Task: Open a blank google sheet and write heading  Budget MasterAdd Categories in a column and its values below   'Housing, Transportation, Groceries, Utilities, Entertainment, Dining Out, Health, Miscellaneous, Savings & Total. 'Add Budgeted amountin next column and its values below  $1,500, $300, $400, $150, $200, $250, $100, $150, $500 & $3,550. Add Actual amount in next column and its values below  $1,400, $280, $420, $160, $180, $270, $90, $140, $550 & $3,550. Add Difference  in next column and its values below   -$100, -$20, +$20, +$10, -$20, +$20, -$10, -$10, +$50 & $0. J6Save page BudgetPlan
Action: Mouse moved to (1013, 69)
Screenshot: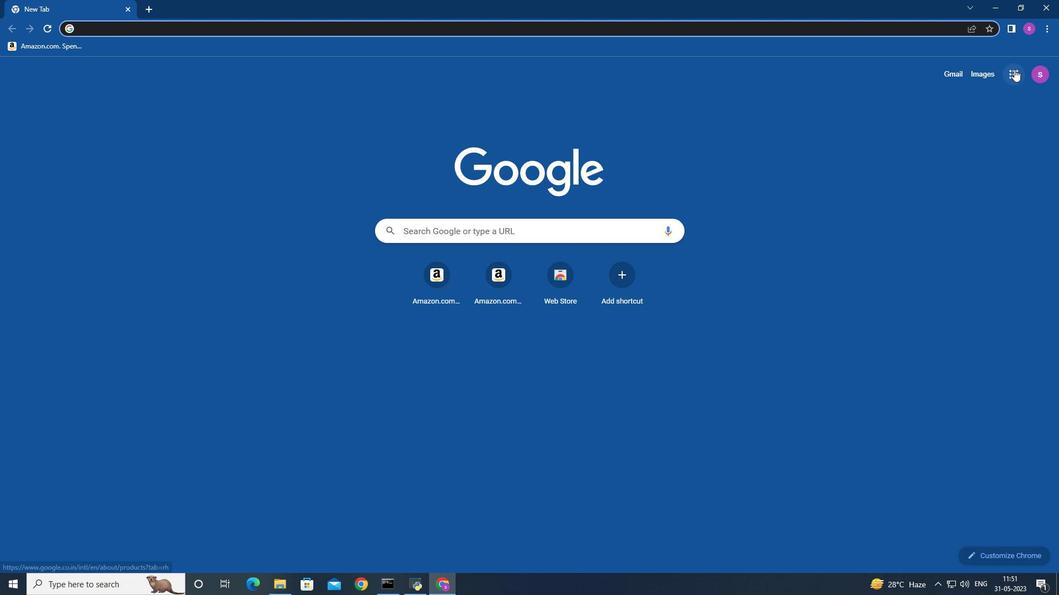 
Action: Mouse pressed left at (1013, 69)
Screenshot: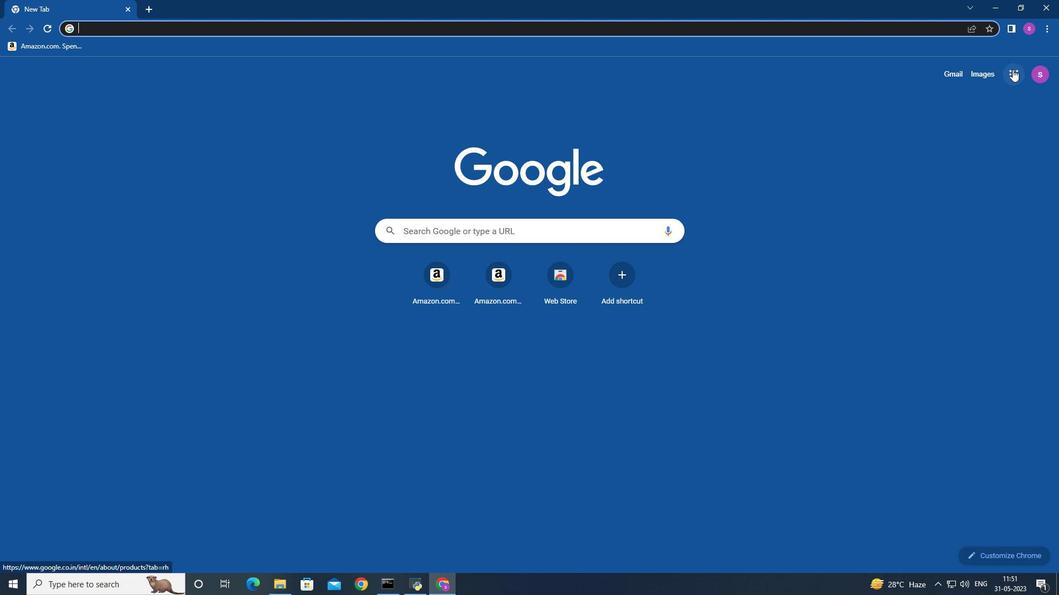 
Action: Mouse moved to (985, 209)
Screenshot: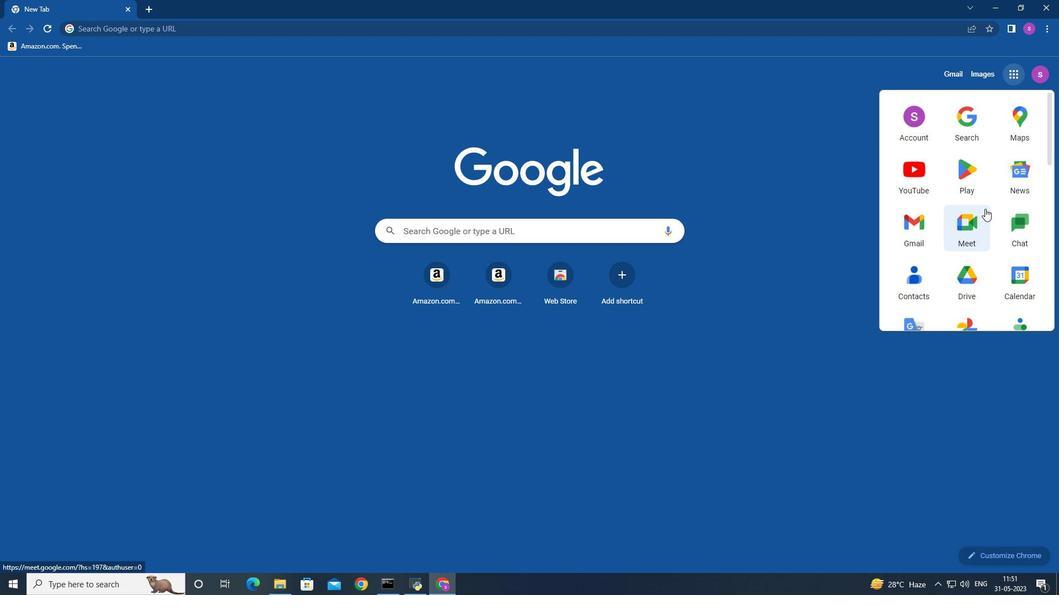 
Action: Mouse scrolled (985, 208) with delta (0, 0)
Screenshot: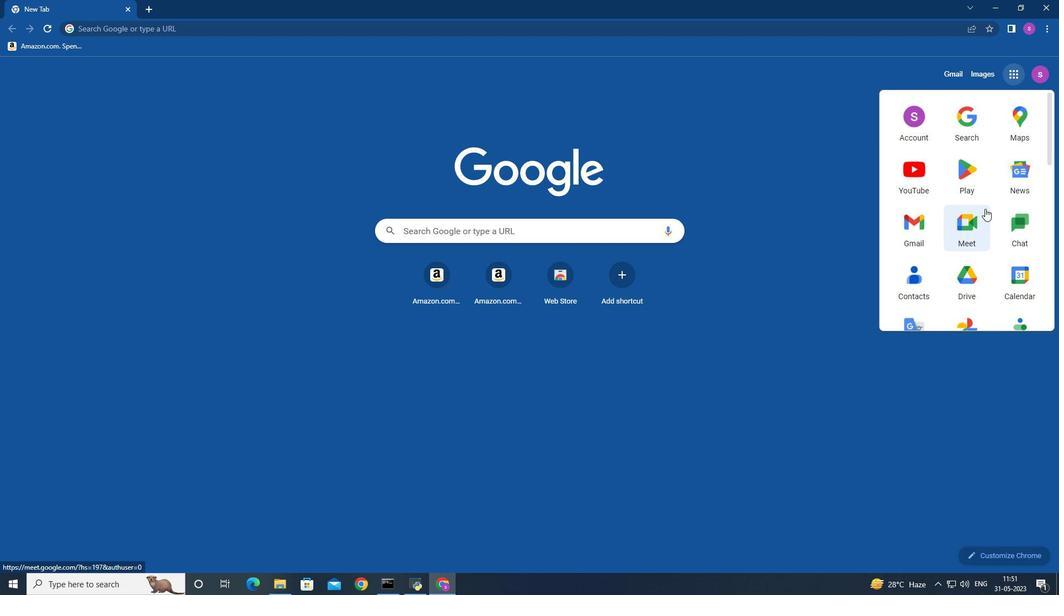 
Action: Mouse moved to (985, 209)
Screenshot: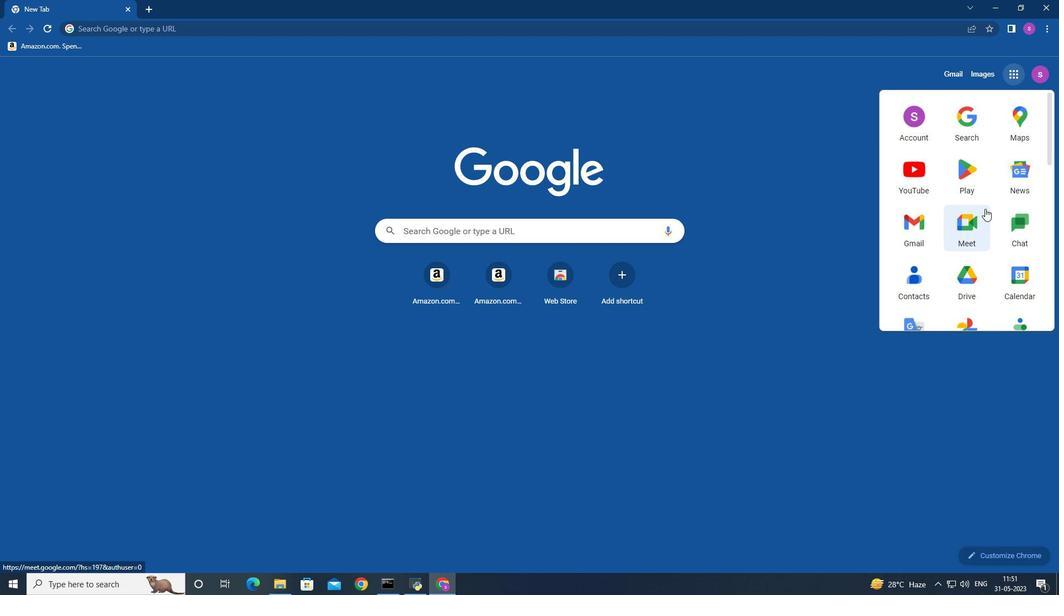 
Action: Mouse scrolled (985, 208) with delta (0, 0)
Screenshot: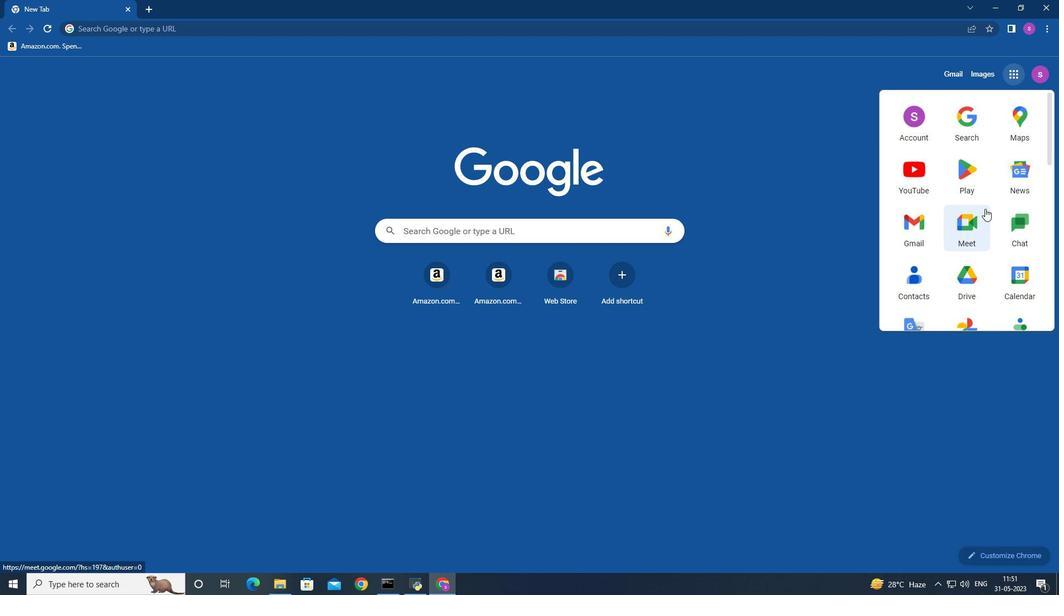
Action: Mouse moved to (1016, 235)
Screenshot: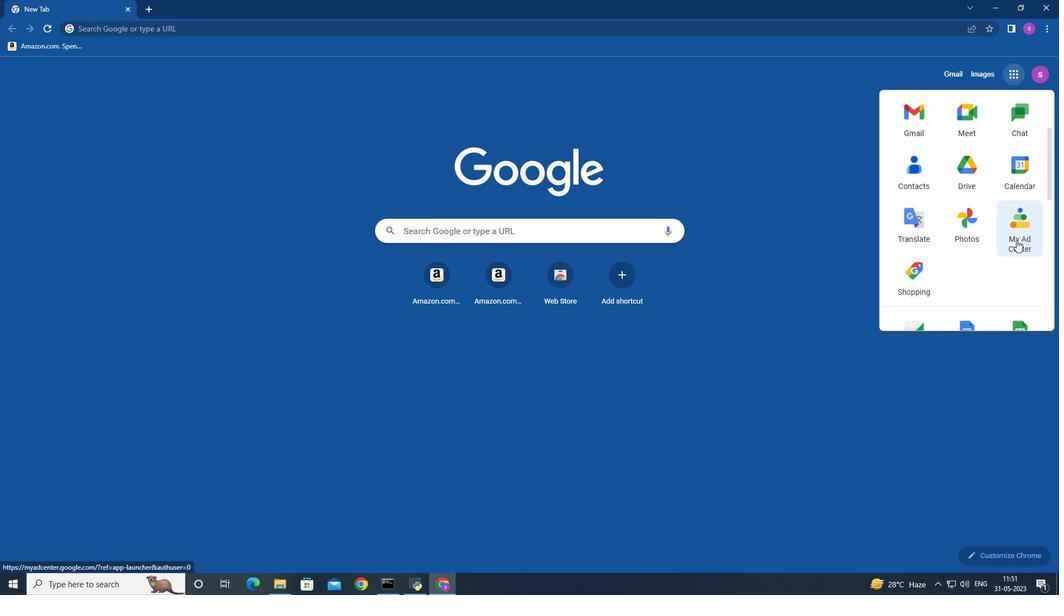 
Action: Mouse scrolled (1016, 234) with delta (0, 0)
Screenshot: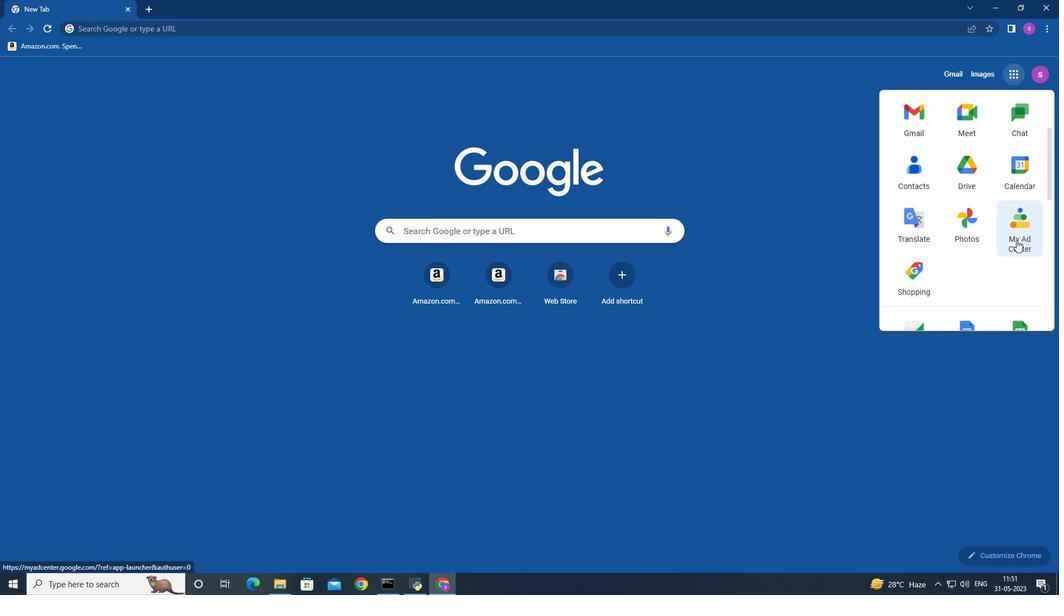 
Action: Mouse moved to (1020, 276)
Screenshot: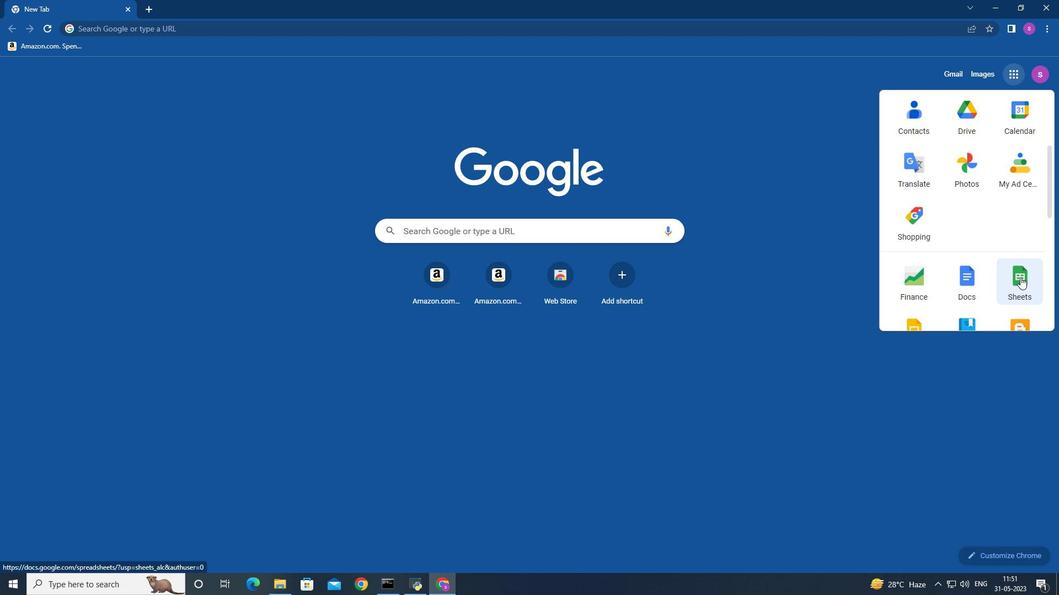 
Action: Mouse pressed left at (1020, 276)
Screenshot: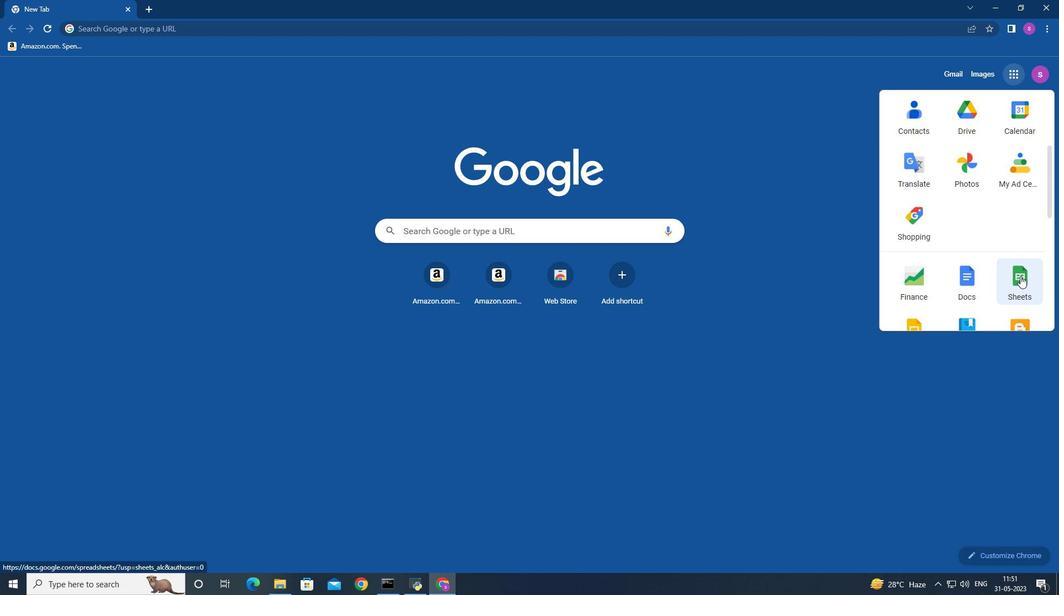 
Action: Mouse moved to (245, 153)
Screenshot: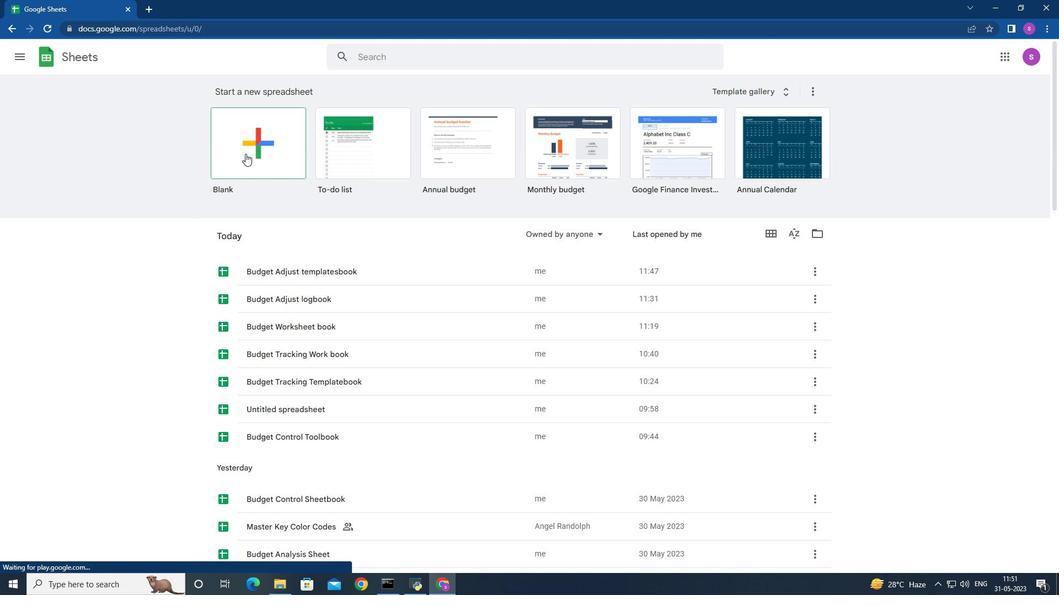 
Action: Mouse pressed left at (245, 153)
Screenshot: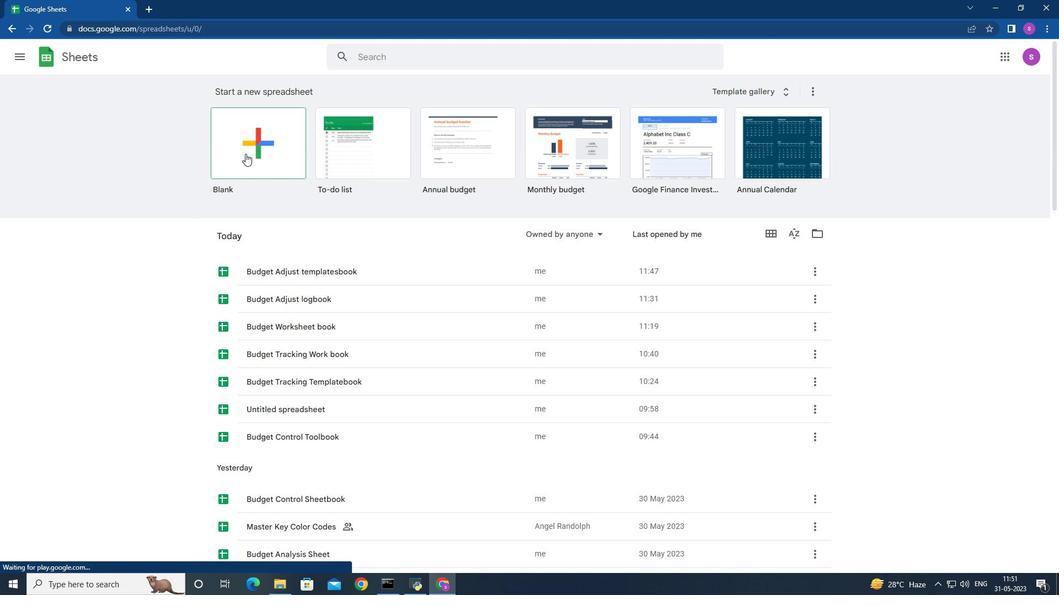 
Action: Mouse moved to (211, 144)
Screenshot: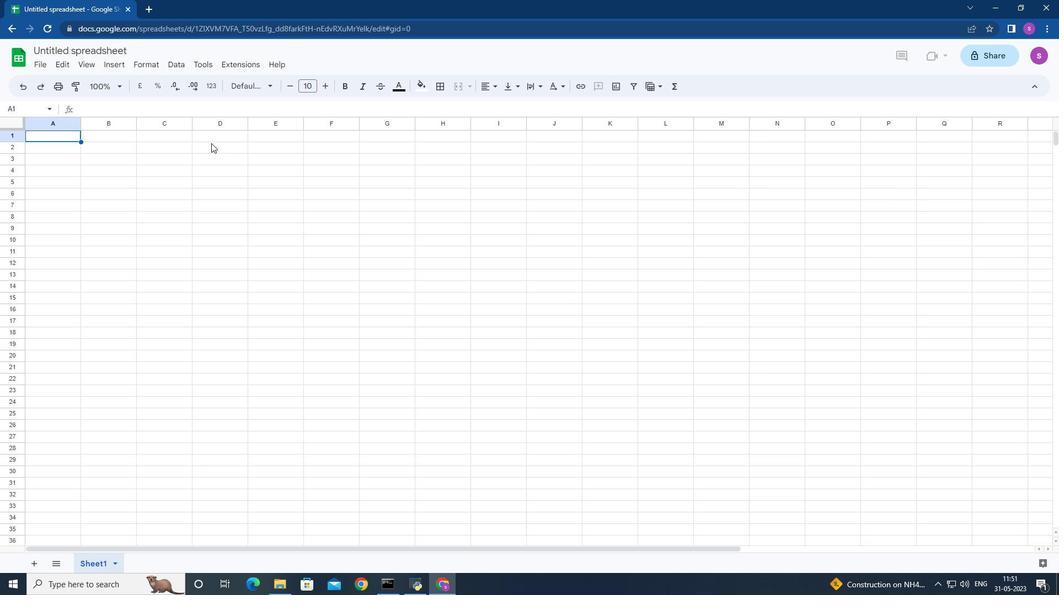 
Action: Mouse pressed left at (211, 144)
Screenshot: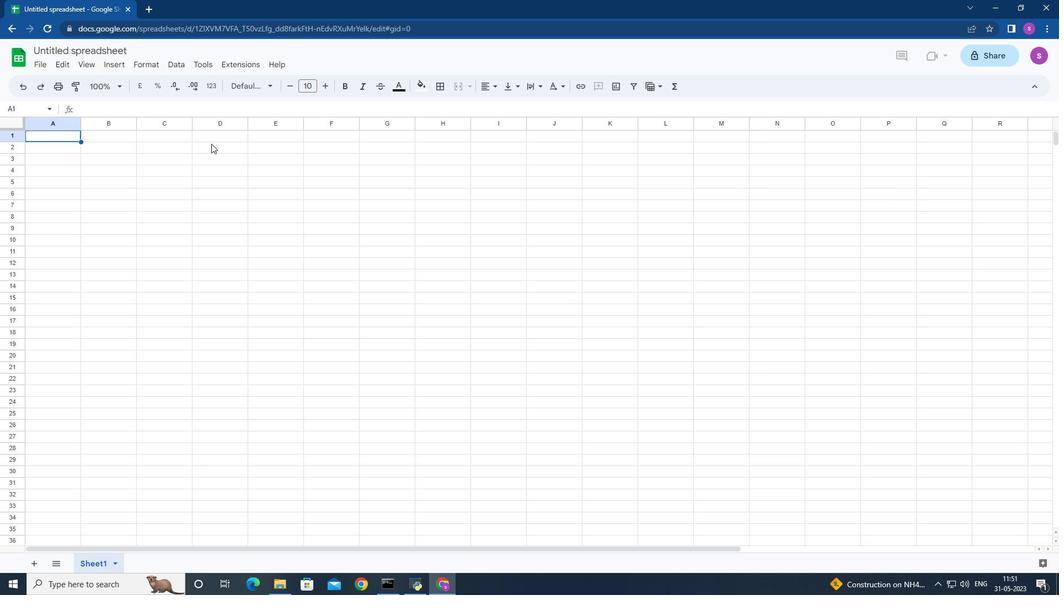 
Action: Mouse moved to (211, 144)
Screenshot: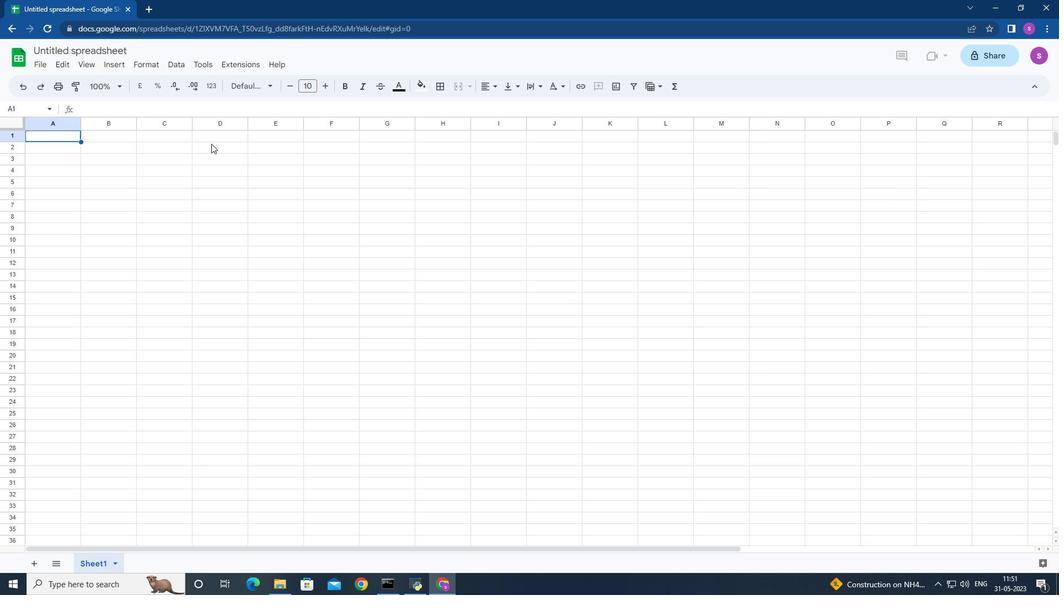 
Action: Key pressed <Key.shift><Key.shift><Key.shift><Key.shift>Budget<Key.space><Key.shift>Master<Key.down>
Screenshot: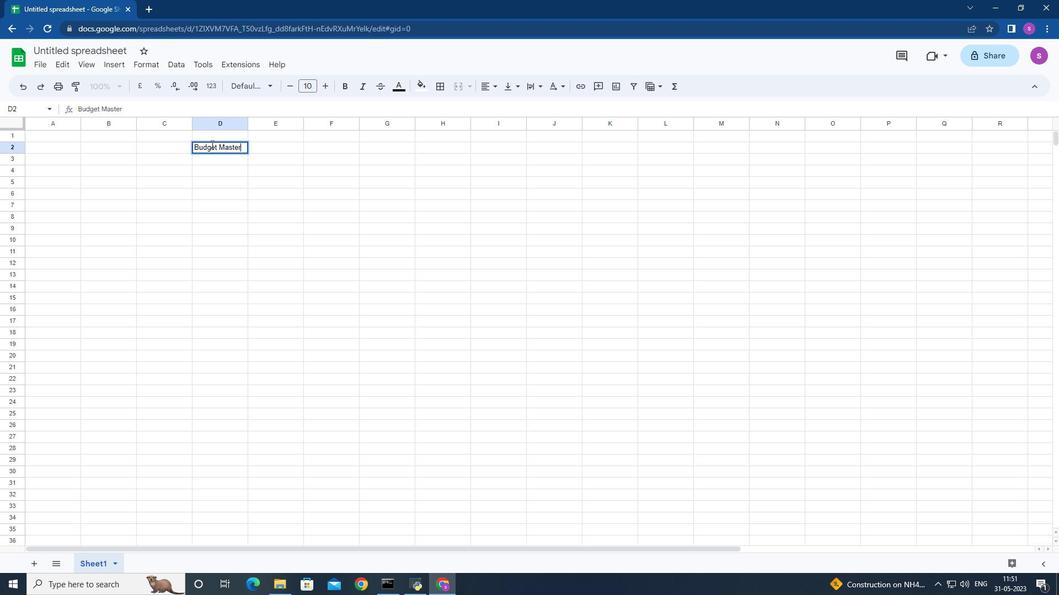 
Action: Mouse moved to (144, 171)
Screenshot: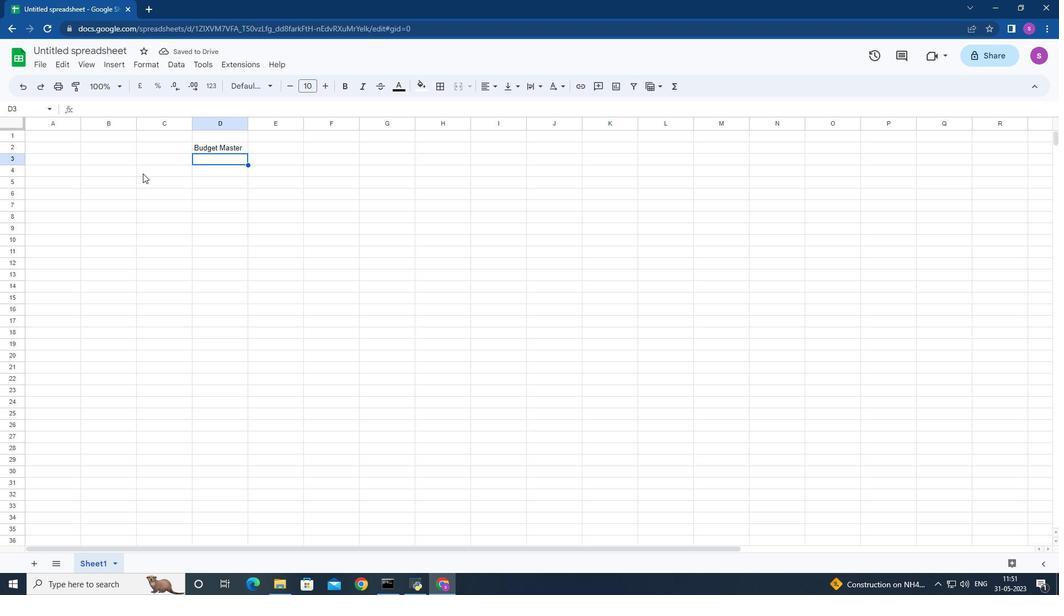 
Action: Mouse pressed left at (144, 171)
Screenshot: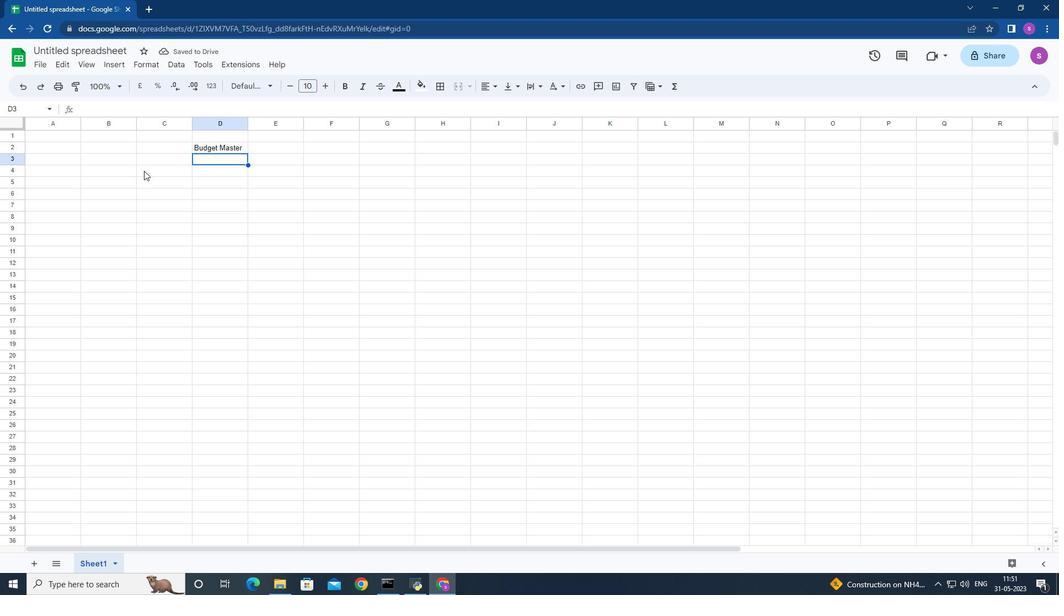 
Action: Mouse moved to (144, 170)
Screenshot: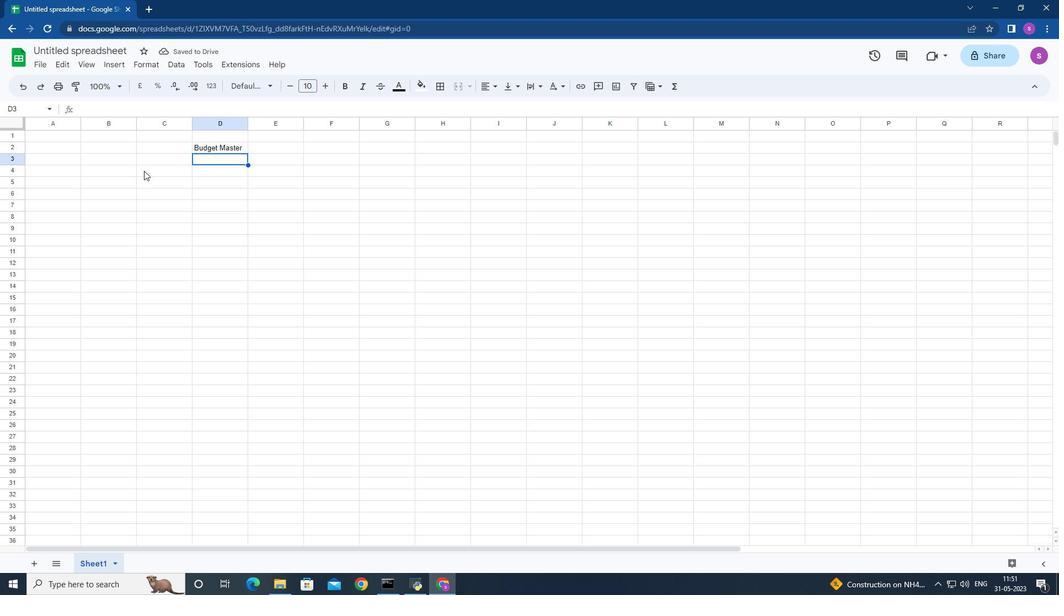 
Action: Key pressed <Key.shift>Categories<Key.space><Key.down>
Screenshot: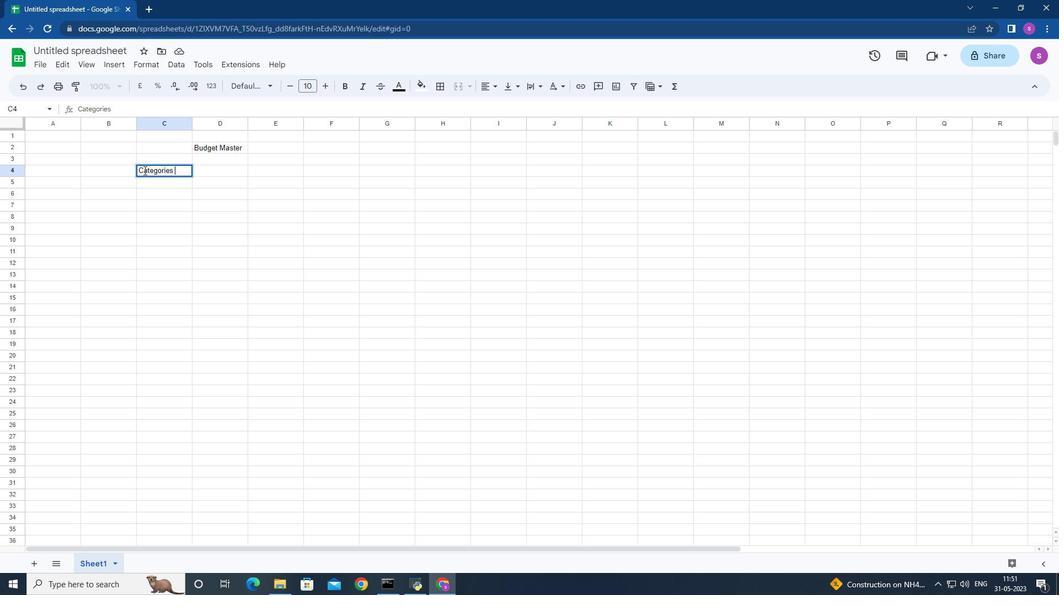 
Action: Mouse moved to (315, 214)
Screenshot: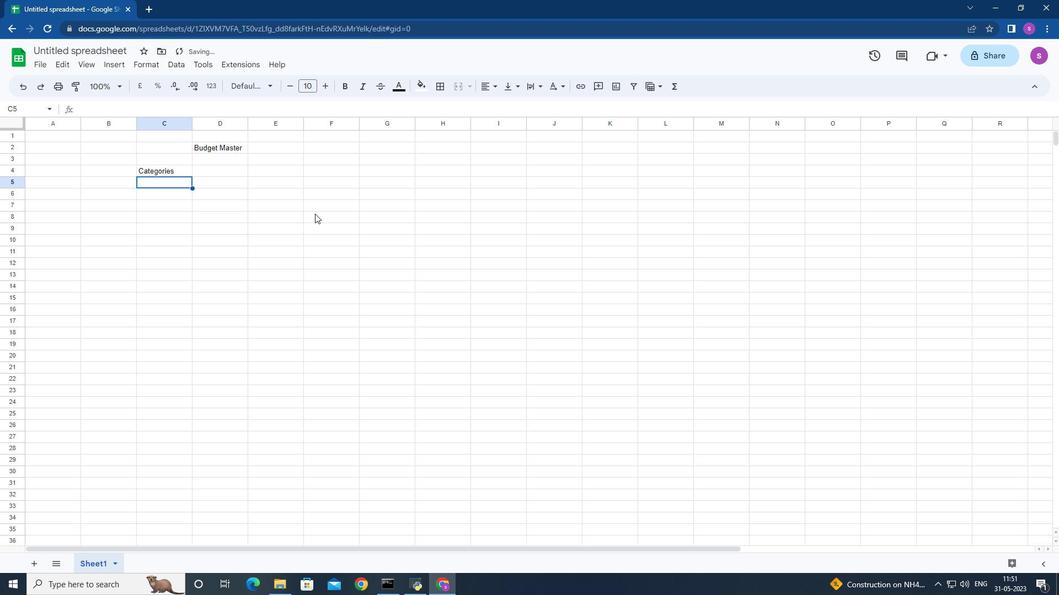 
Action: Key pressed <Key.shift><Key.shift>Housing<Key.down><Key.shift><Key.shift>Transporty<Key.backspace>ation<Key.down><Key.shift><Key.shift><Key.shift><Key.shift><Key.shift><Key.shift><Key.shift><Key.shift><Key.shift><Key.shift><Key.shift><Key.shift><Key.shift><Key.shift><Key.shift><Key.shift>Groceries<Key.down><Key.shift>Utilities<Key.down><Key.shift>Entertainment<Key.down><Key.shift>Dinn<Key.backspace>ing<Key.space><Key.shift>Out<Key.down><Key.shift>Health<Key.down><Key.shift>Miscellaneous<Key.down><Key.shift>San<Key.backspace>ving<Key.down>
Screenshot: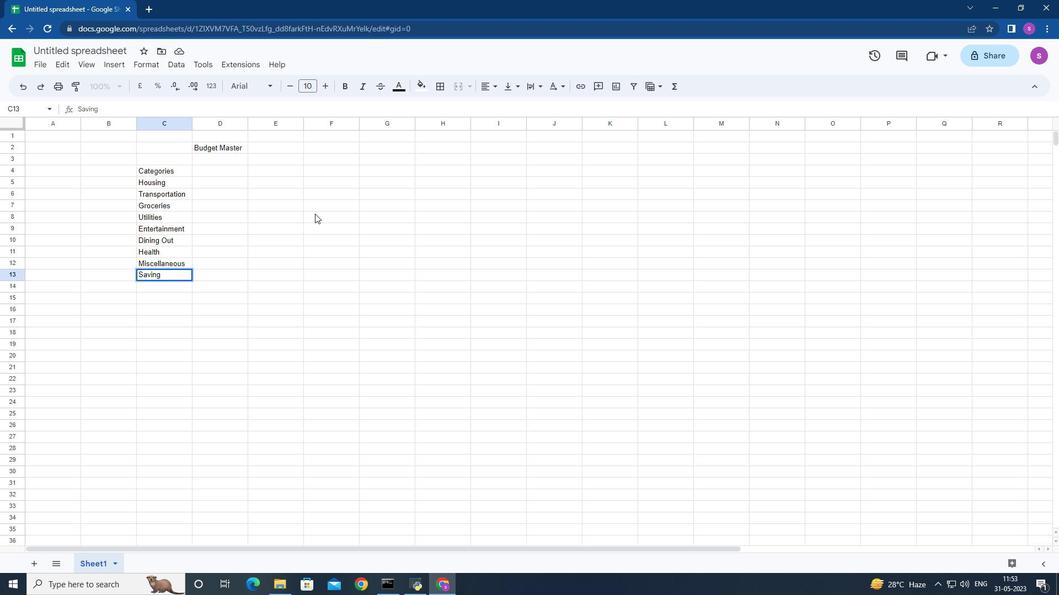 
Action: Mouse moved to (207, 167)
Screenshot: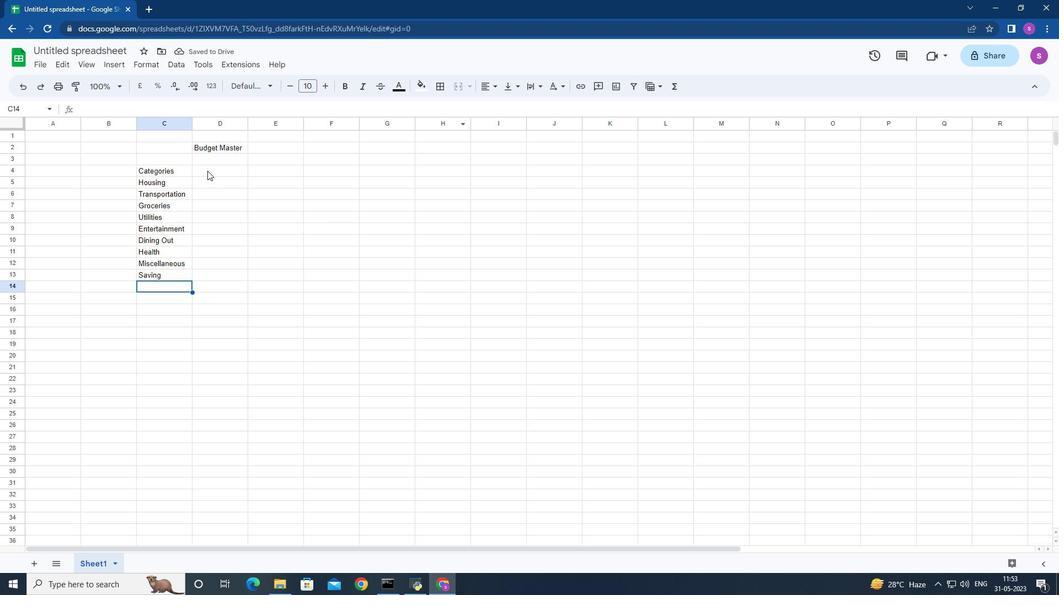
Action: Mouse pressed left at (207, 167)
Screenshot: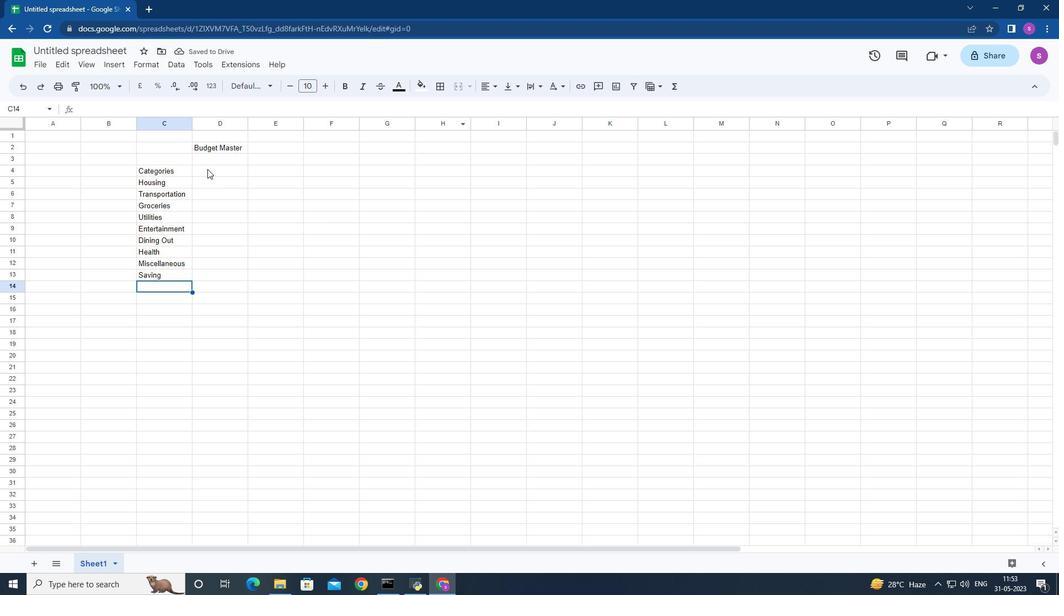
Action: Mouse moved to (268, 217)
Screenshot: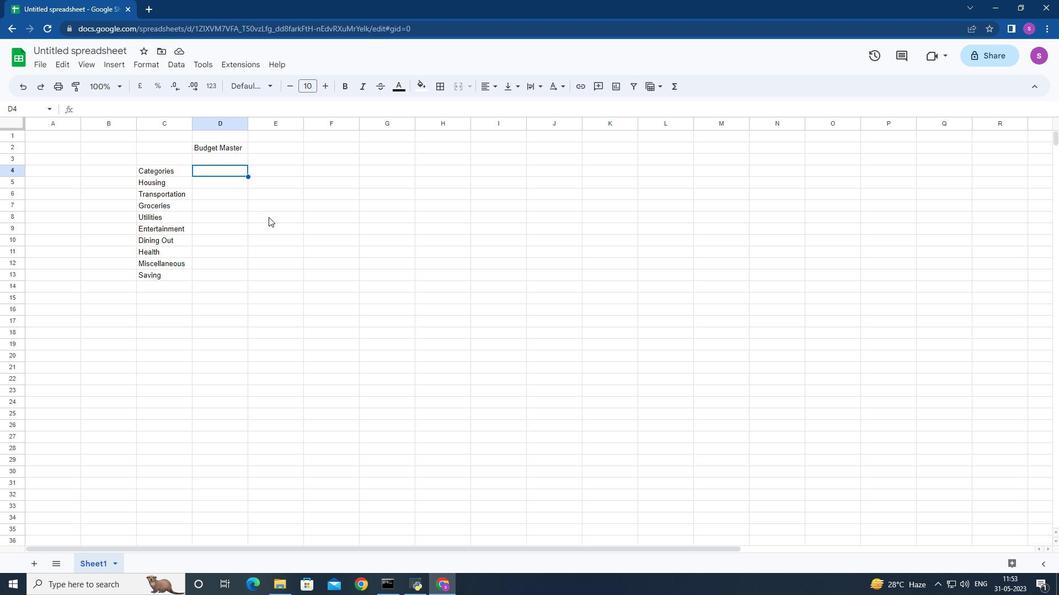 
Action: Key pressed <Key.shift>Budgeted<Key.space><Key.shift>Ami<Key.backspace>ountin<Key.down>
Screenshot: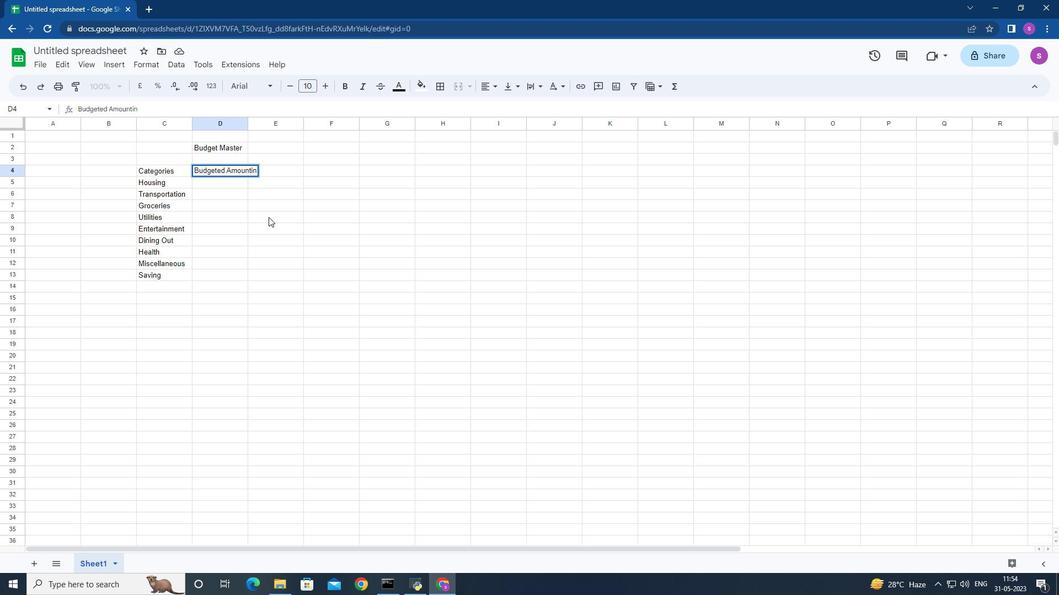 
Action: Mouse moved to (190, 119)
Screenshot: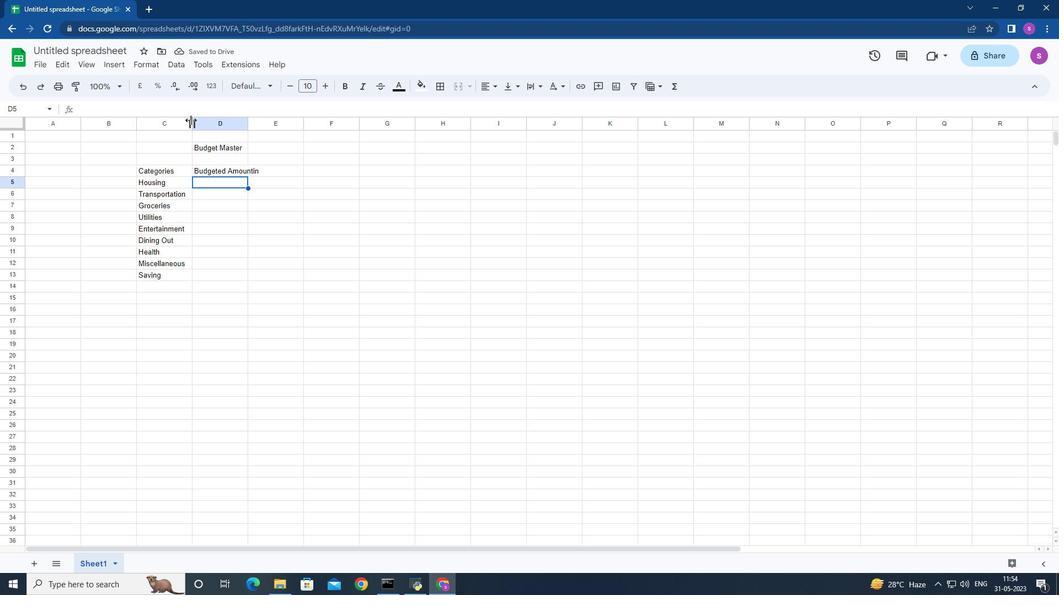 
Action: Mouse pressed left at (190, 119)
Screenshot: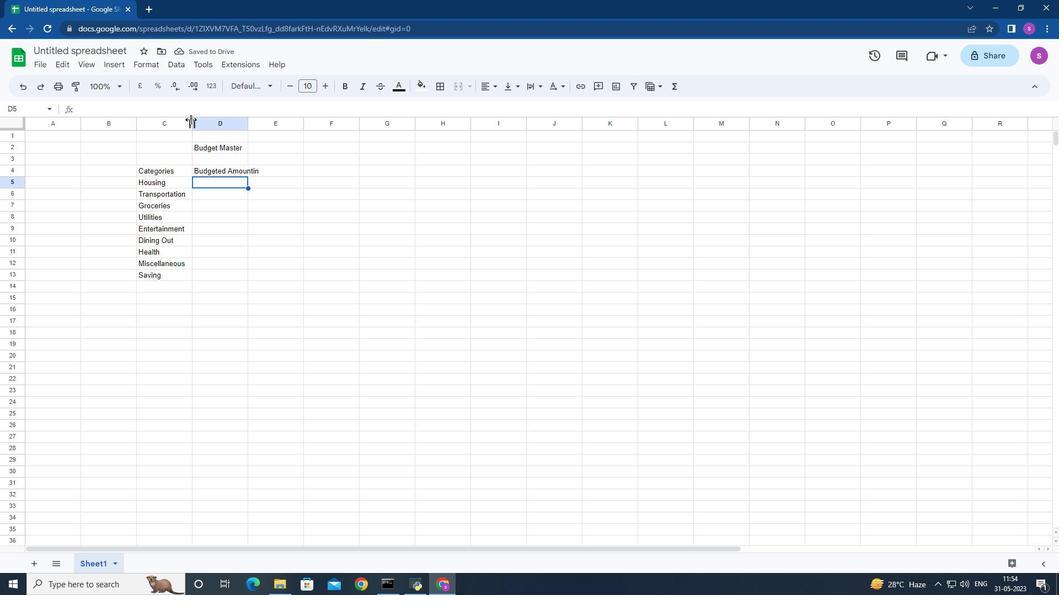 
Action: Mouse moved to (252, 118)
Screenshot: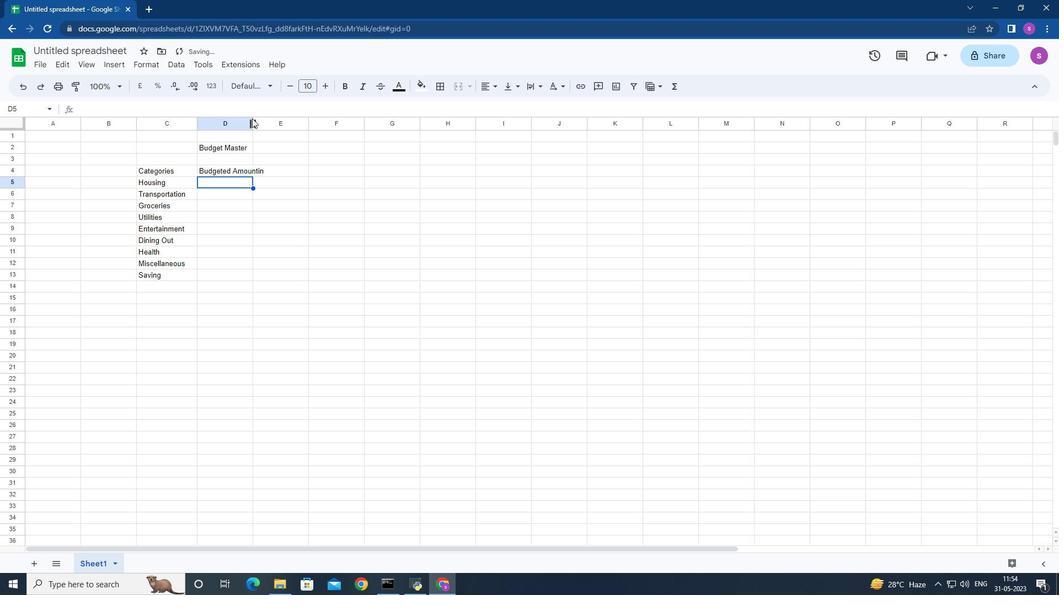 
Action: Mouse pressed left at (252, 118)
Screenshot: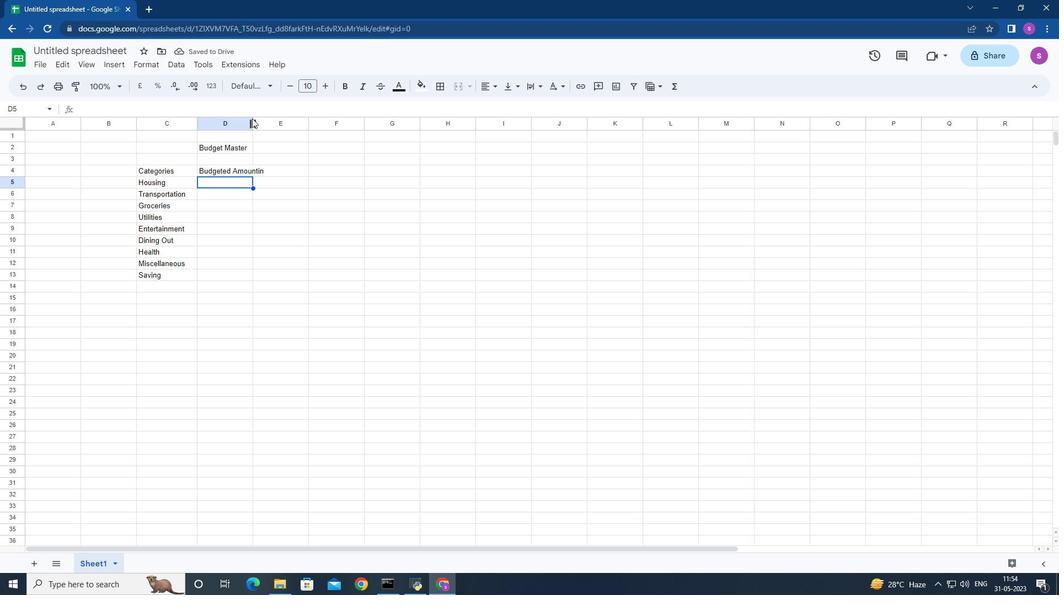 
Action: Mouse moved to (286, 199)
Screenshot: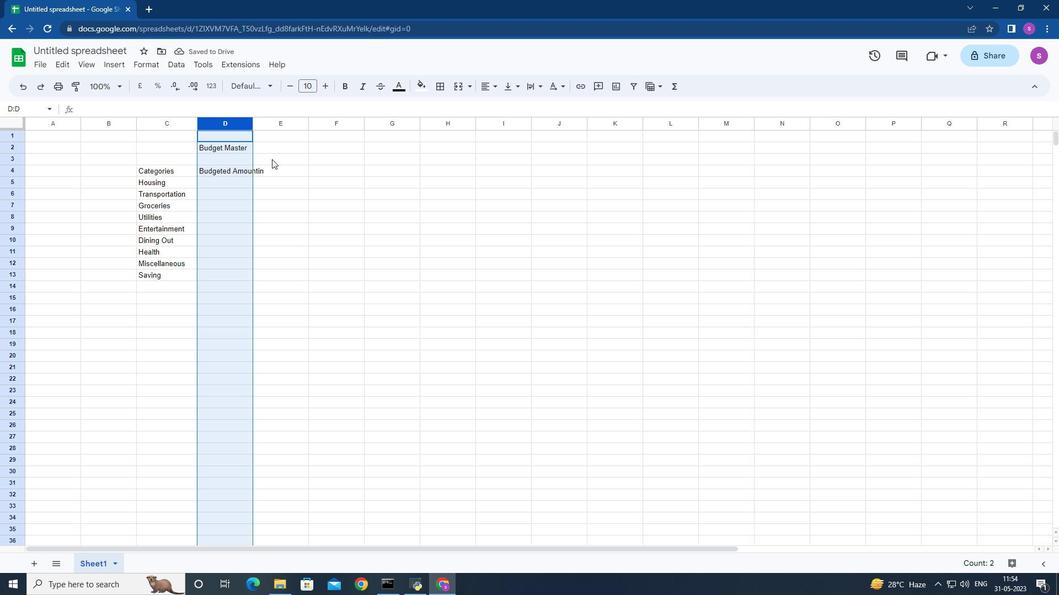 
Action: Mouse pressed left at (286, 199)
Screenshot: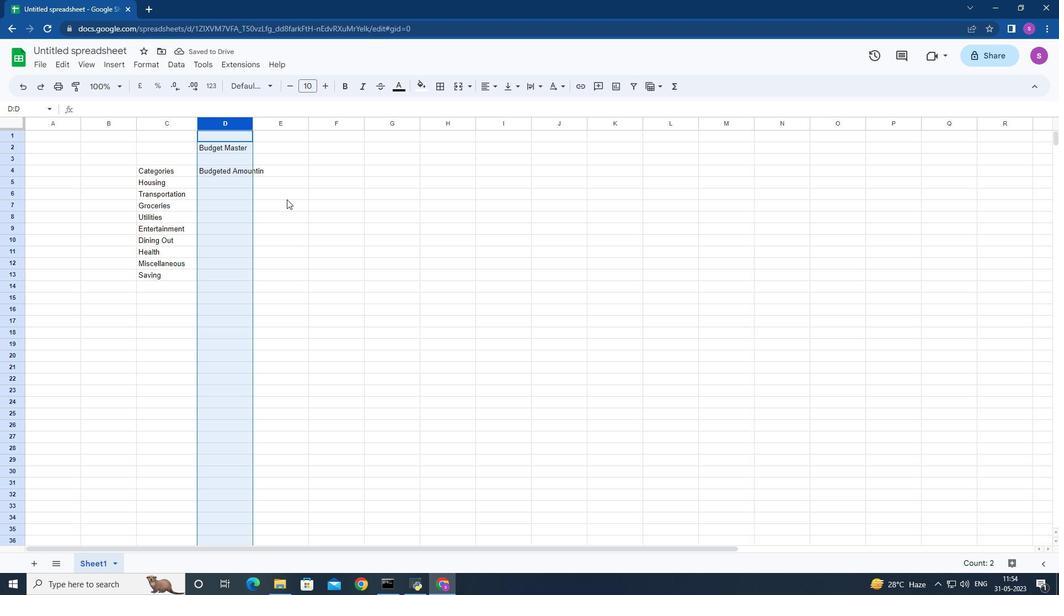 
Action: Mouse moved to (253, 126)
Screenshot: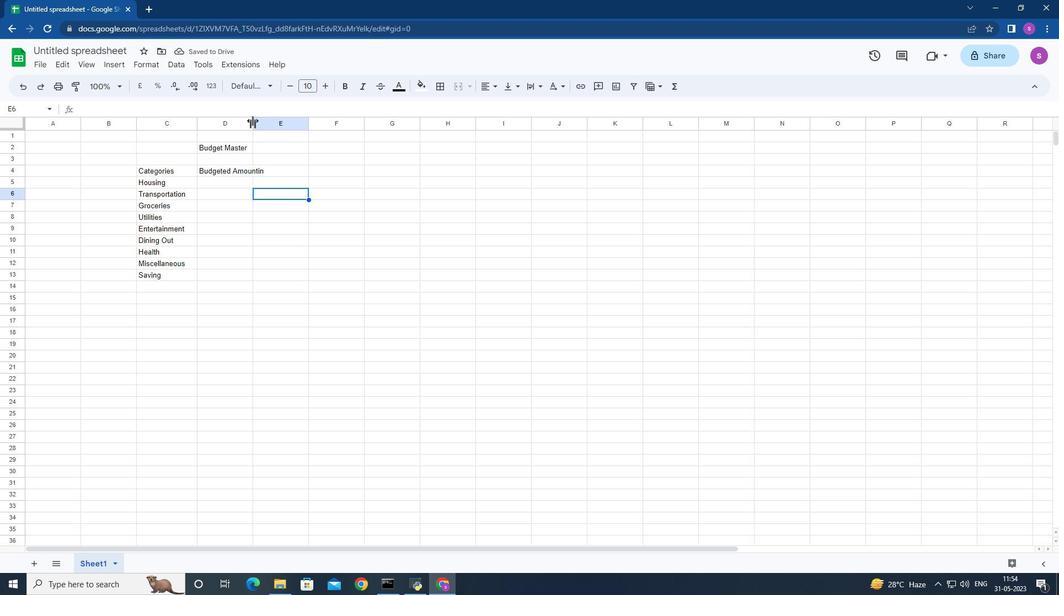 
Action: Mouse pressed left at (253, 126)
Screenshot: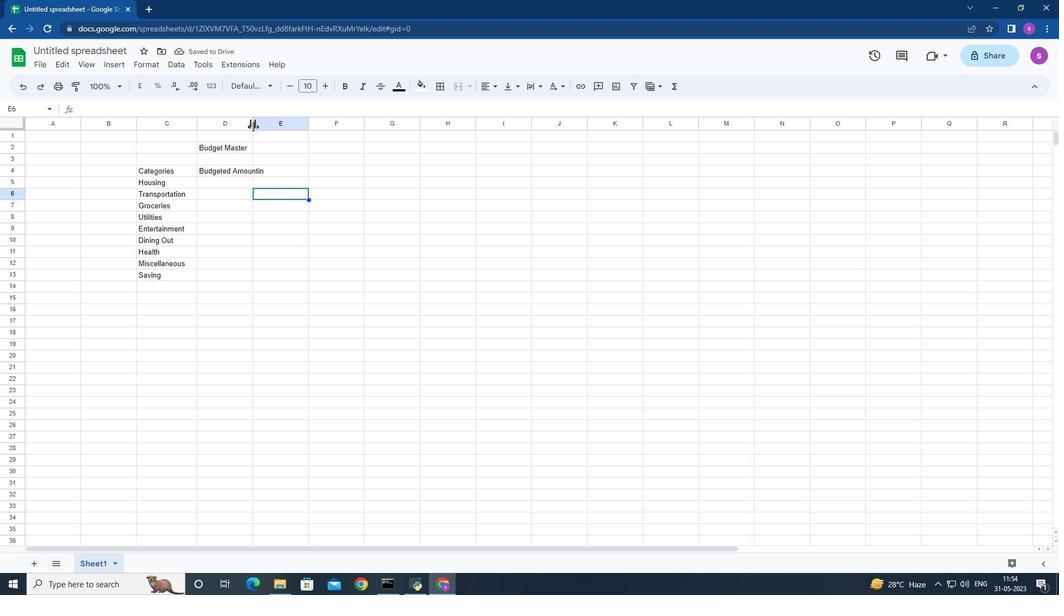 
Action: Mouse moved to (212, 178)
Screenshot: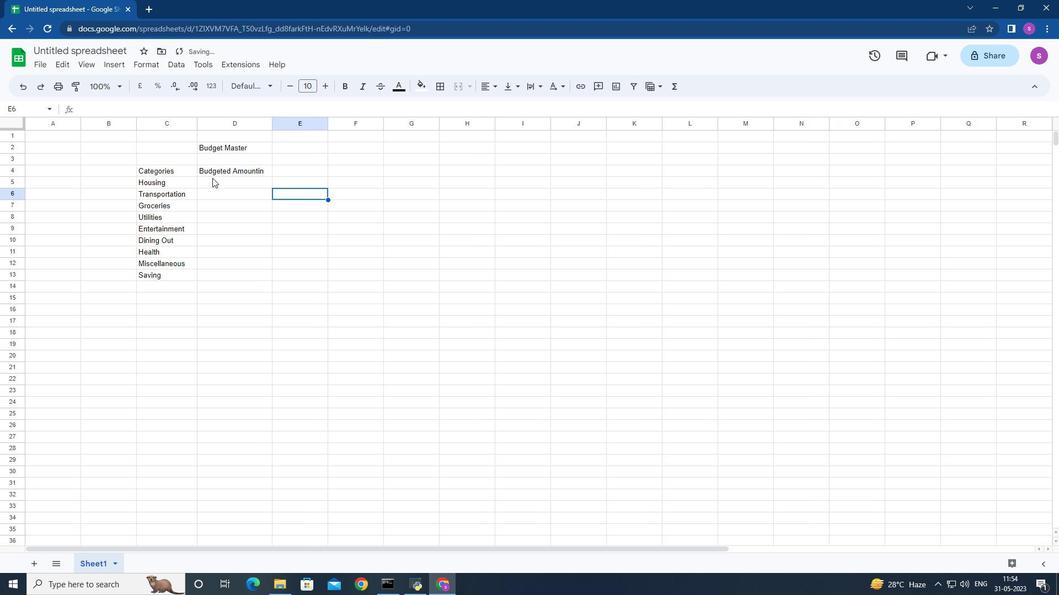 
Action: Mouse pressed left at (212, 178)
Screenshot: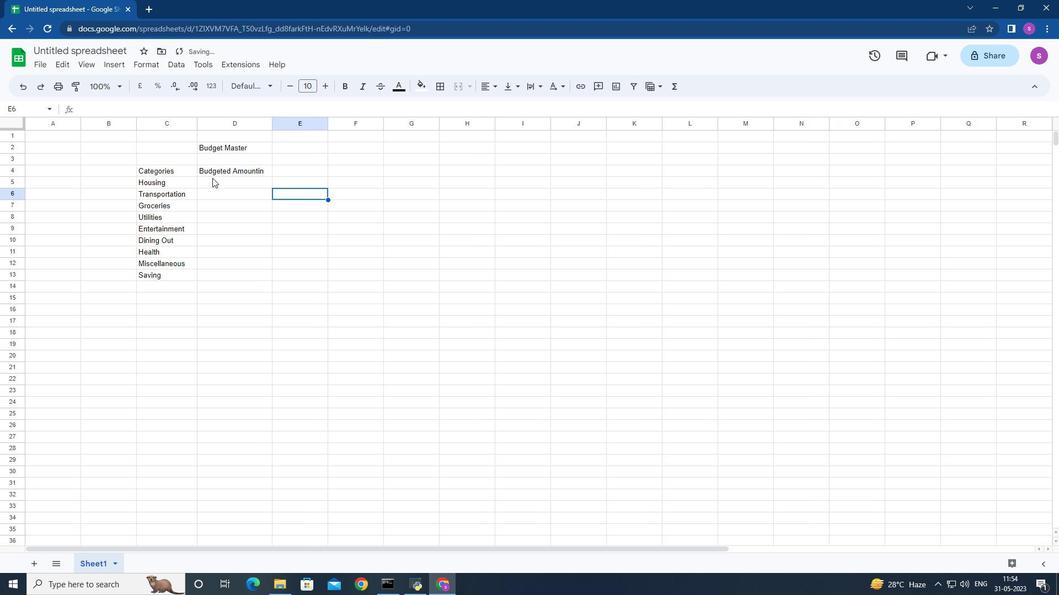 
Action: Mouse moved to (266, 200)
Screenshot: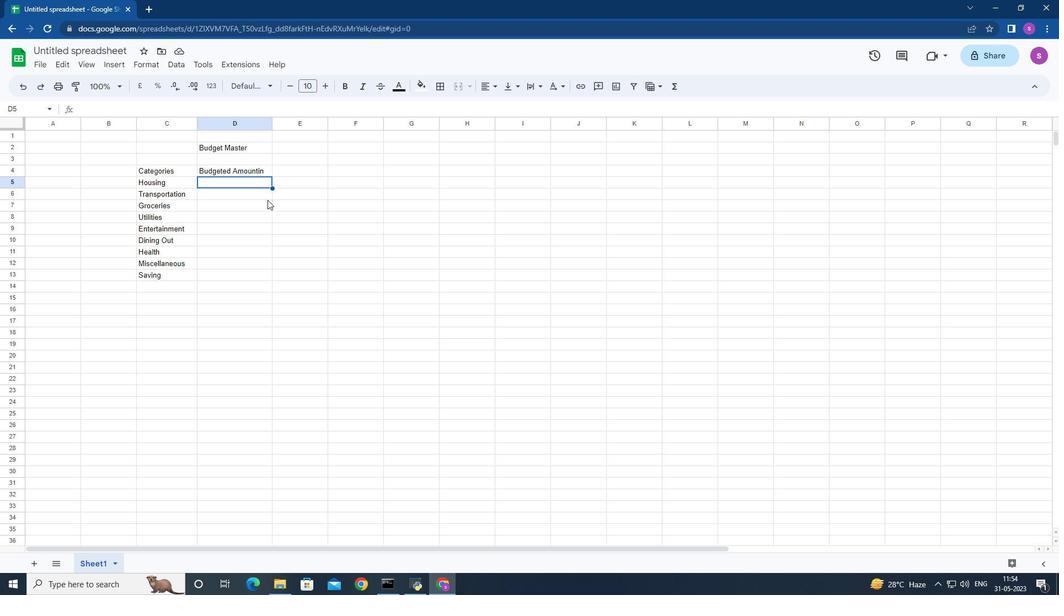 
Action: Key pressed 1500<Key.down>300<Key.down>400<Key.down>150<Key.down>200<Key.down>250<Key.down>100<Key.down>150<Key.down>500<Key.right>
Screenshot: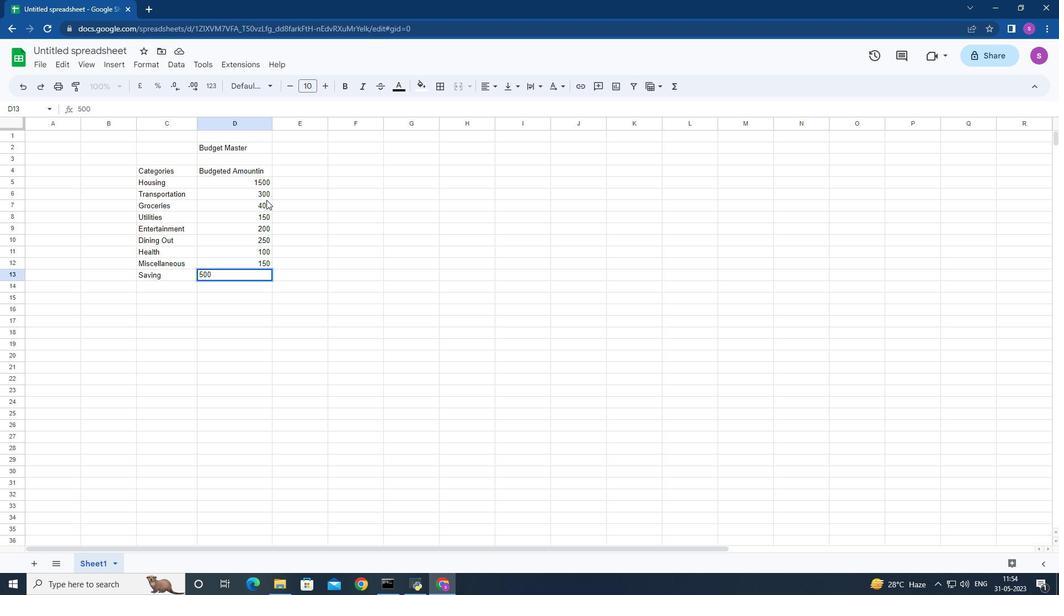 
Action: Mouse moved to (154, 284)
Screenshot: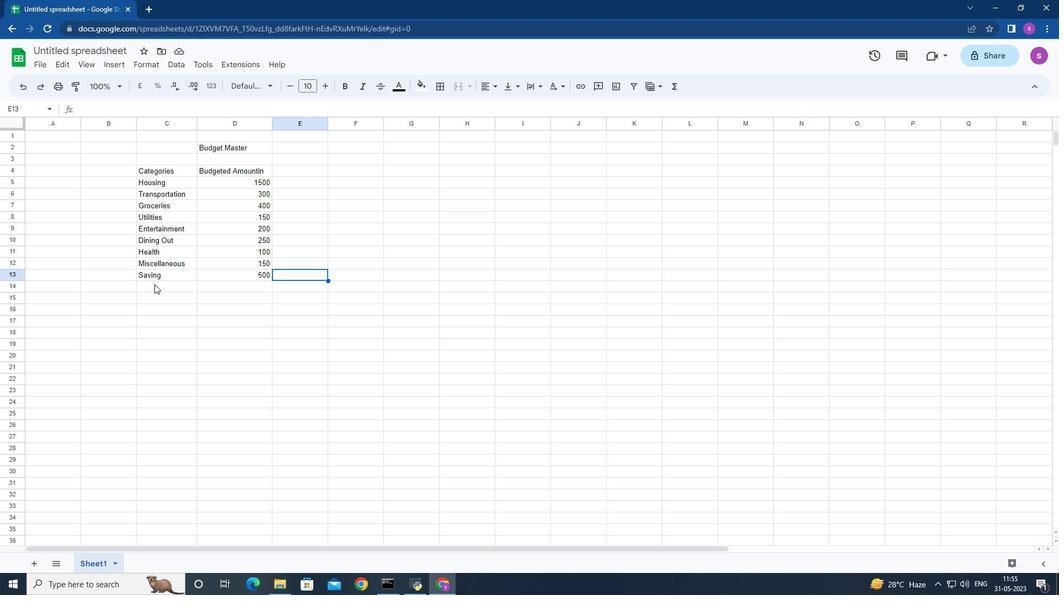 
Action: Mouse pressed left at (154, 284)
Screenshot: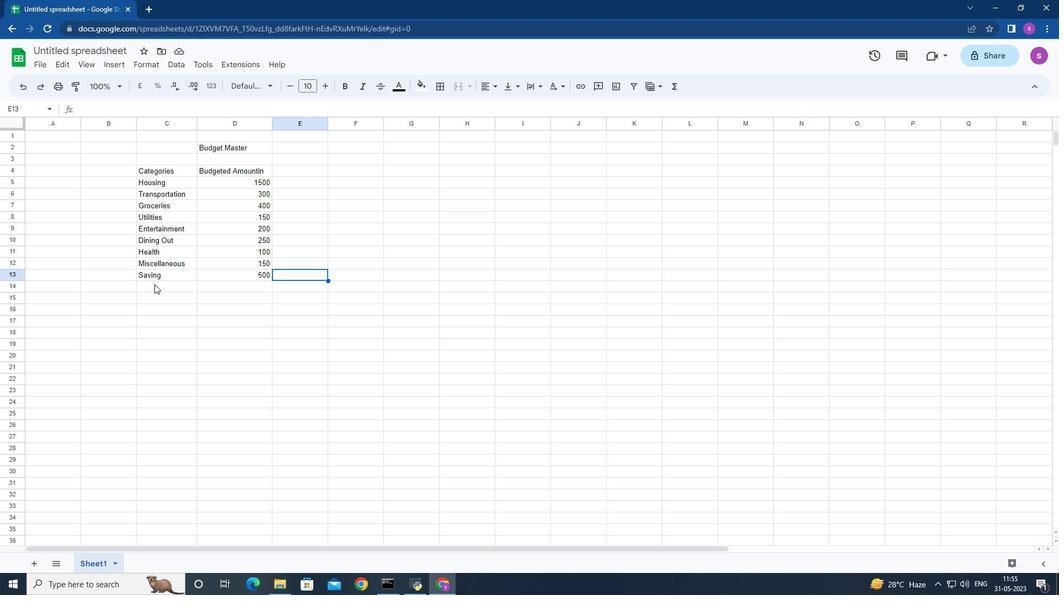 
Action: Key pressed <Key.shift><Key.shift><Key.shift><Key.shift><Key.shift>Ti<Key.backspace>otal<Key.down><Key.right><Key.up>3550
Screenshot: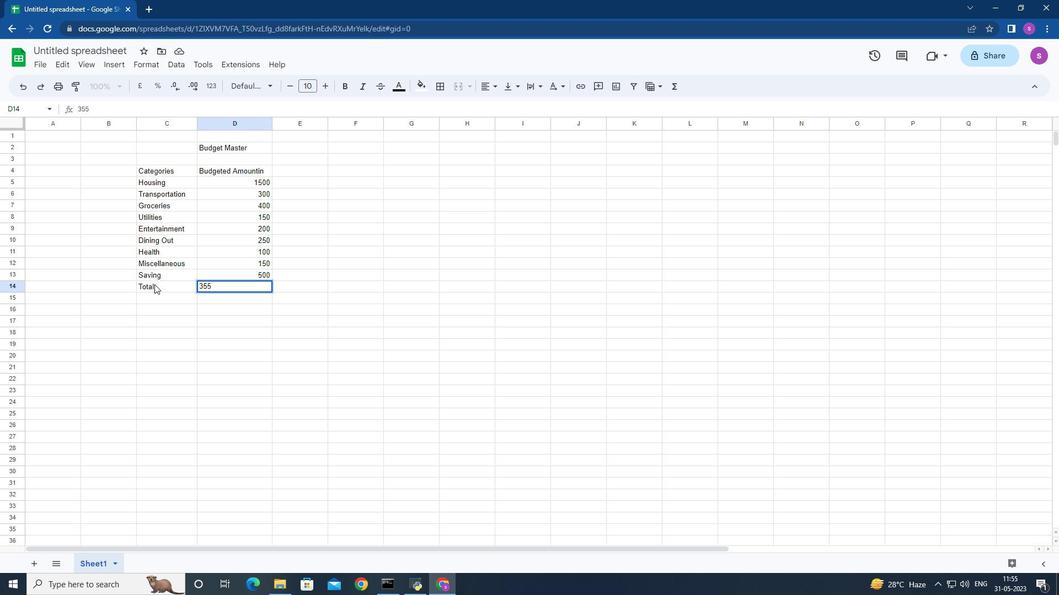 
Action: Mouse moved to (306, 288)
Screenshot: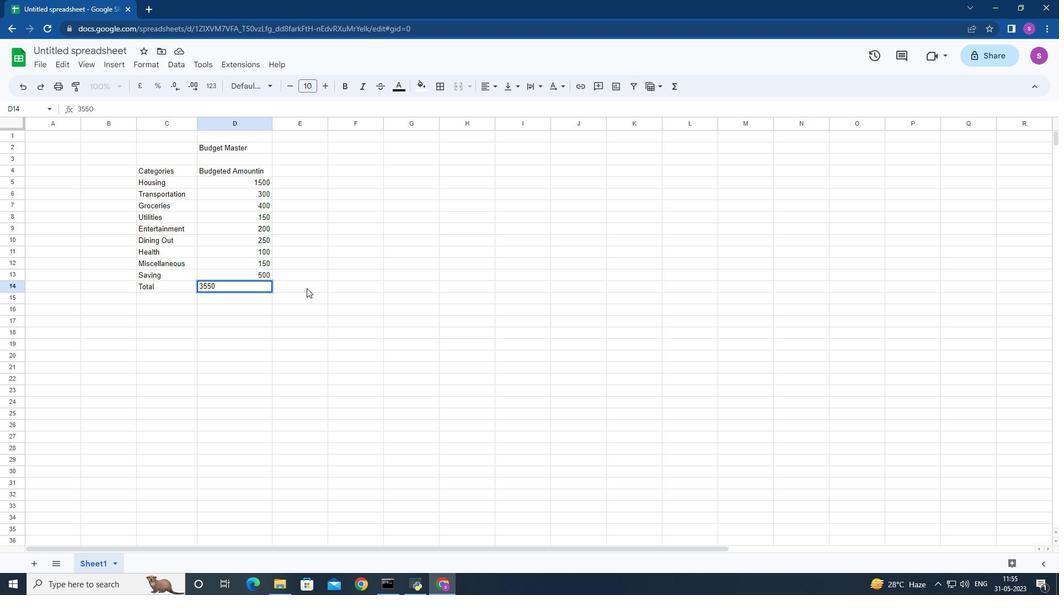 
Action: Key pressed <Key.enter>
Screenshot: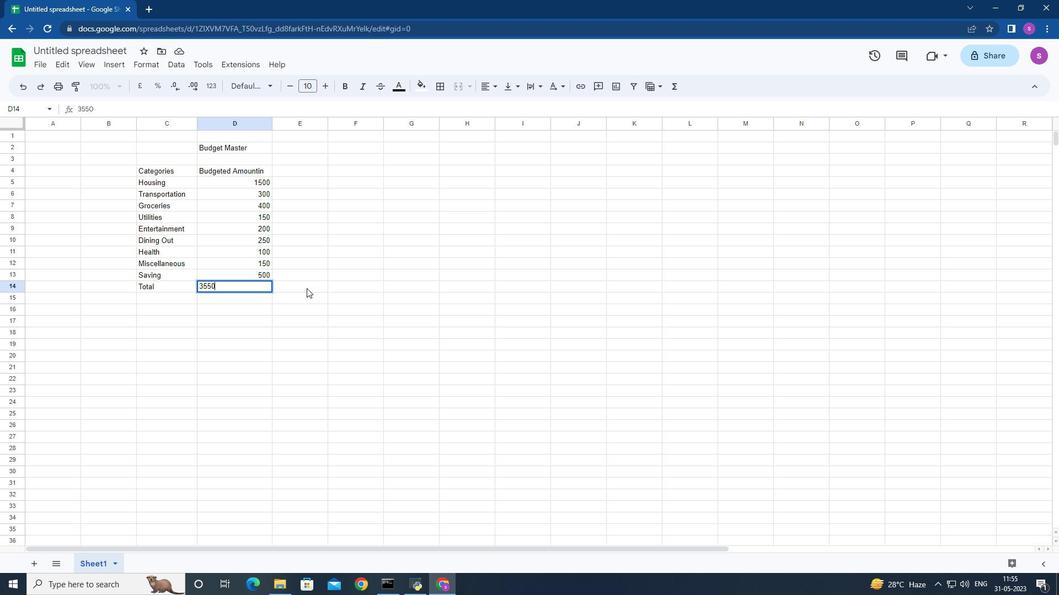 
Action: Mouse moved to (247, 180)
Screenshot: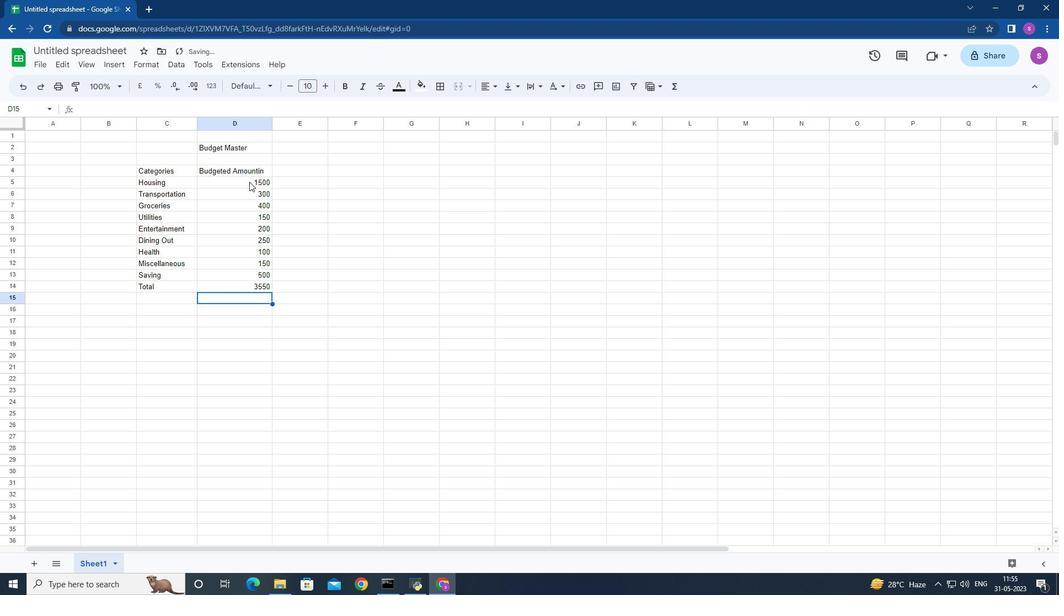 
Action: Mouse pressed left at (247, 180)
Screenshot: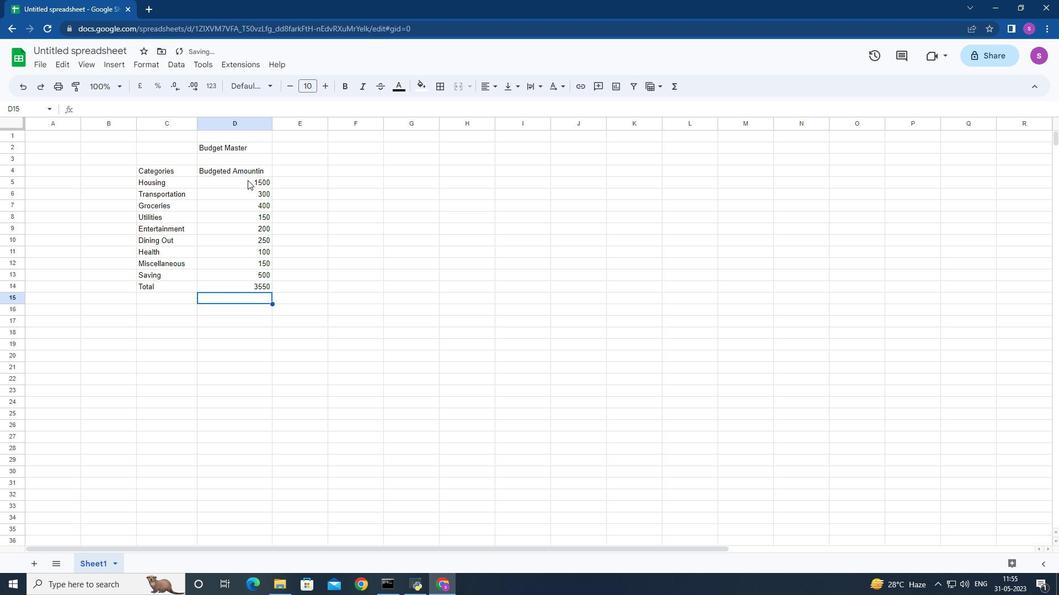 
Action: Mouse moved to (208, 84)
Screenshot: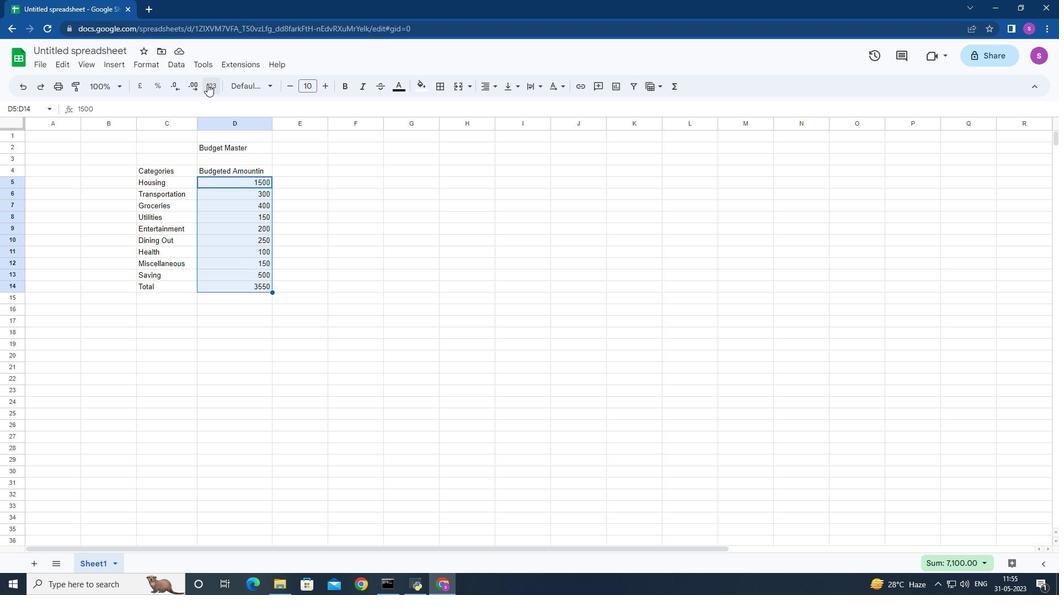 
Action: Mouse pressed left at (208, 84)
Screenshot: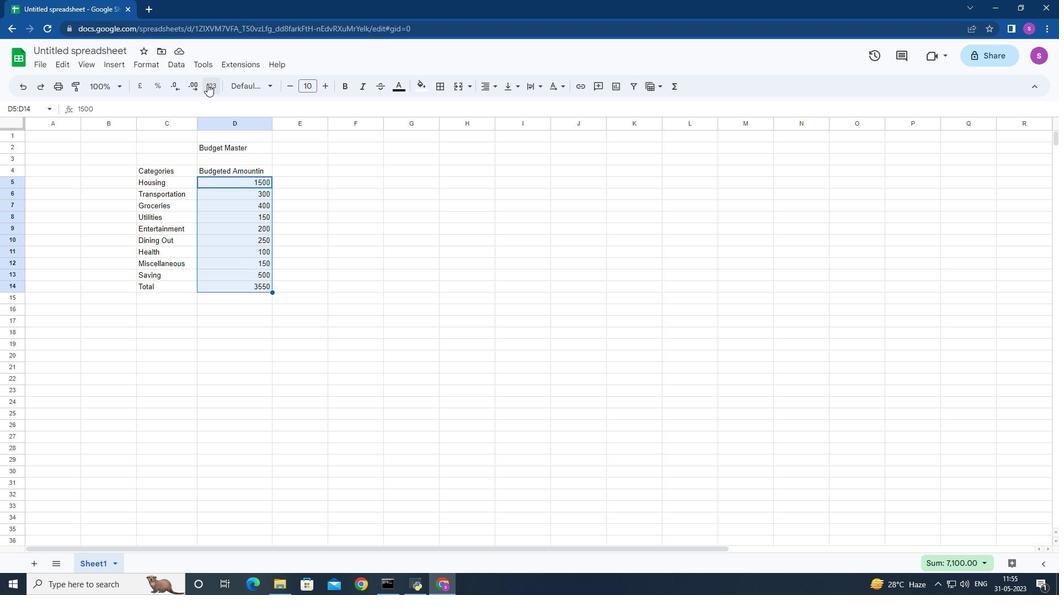 
Action: Mouse moved to (220, 371)
Screenshot: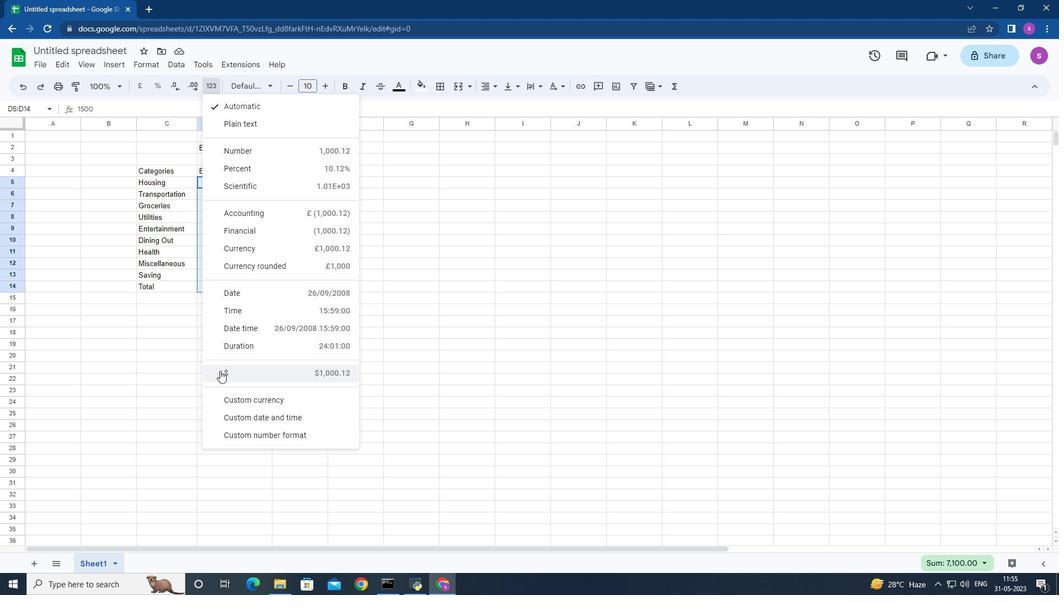 
Action: Mouse pressed left at (220, 371)
Screenshot: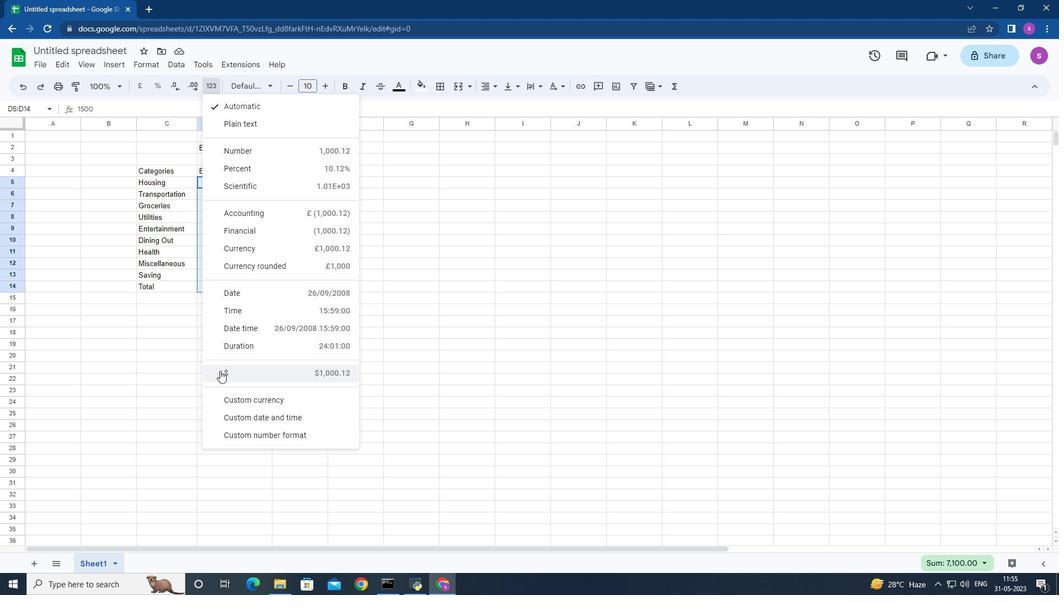 
Action: Mouse moved to (284, 169)
Screenshot: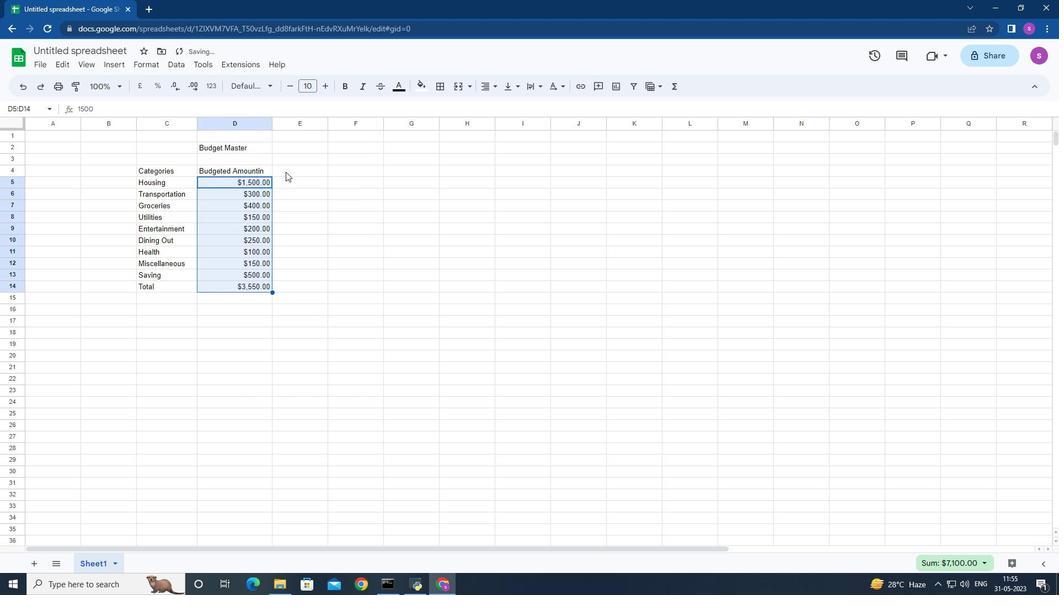 
Action: Mouse pressed left at (284, 169)
Screenshot: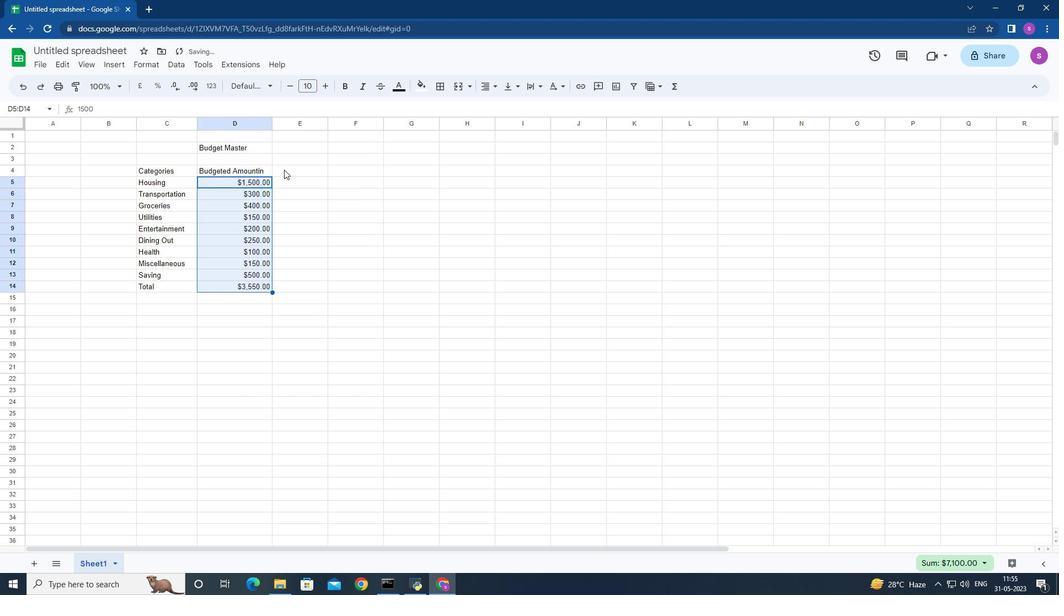
Action: Mouse moved to (309, 202)
Screenshot: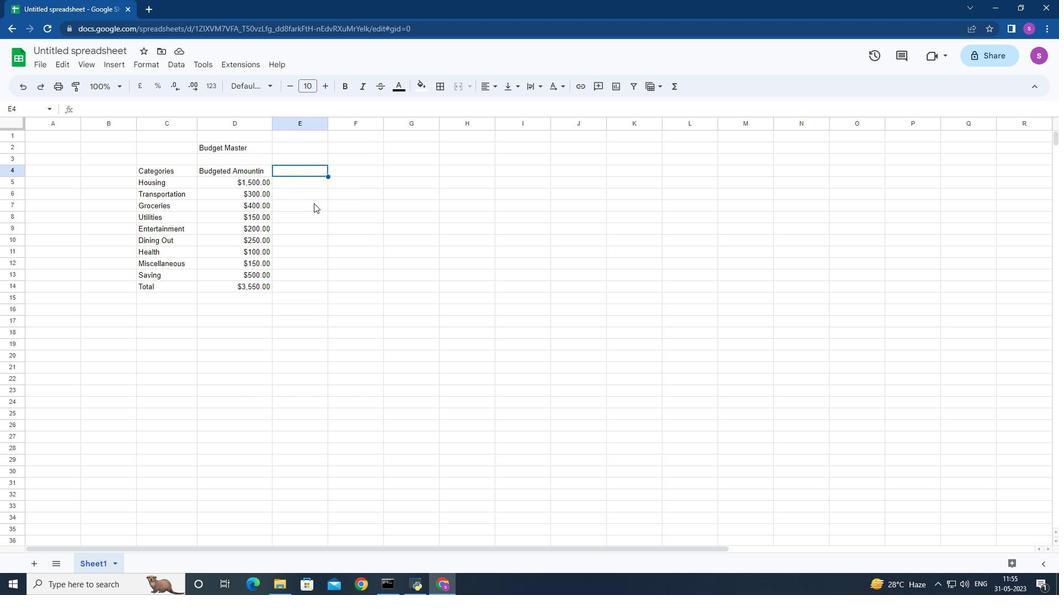 
Action: Key pressed <Key.shift>Amount<Key.down>
Screenshot: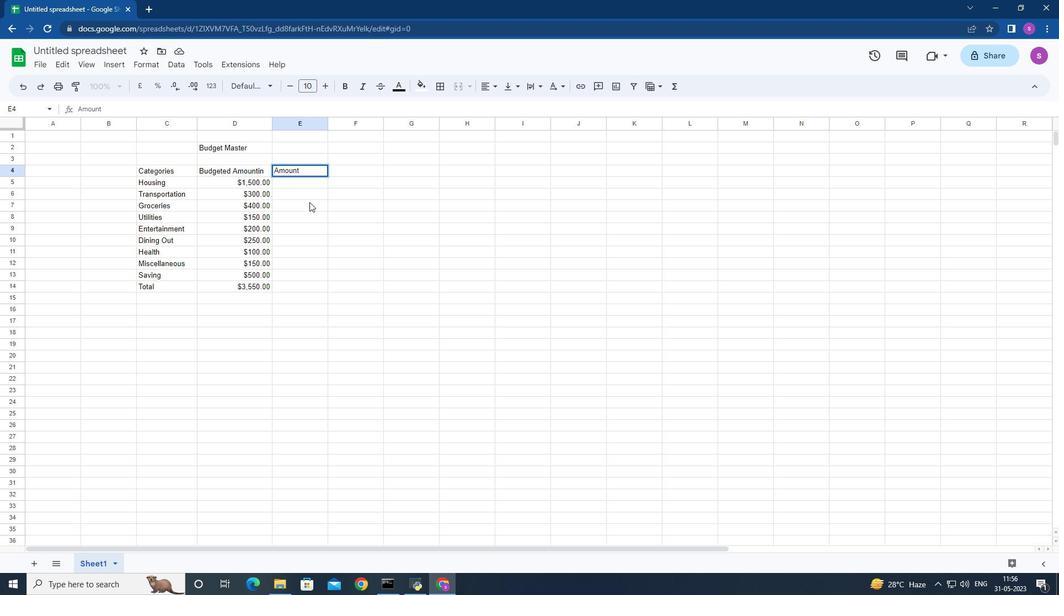 
Action: Mouse moved to (308, 209)
Screenshot: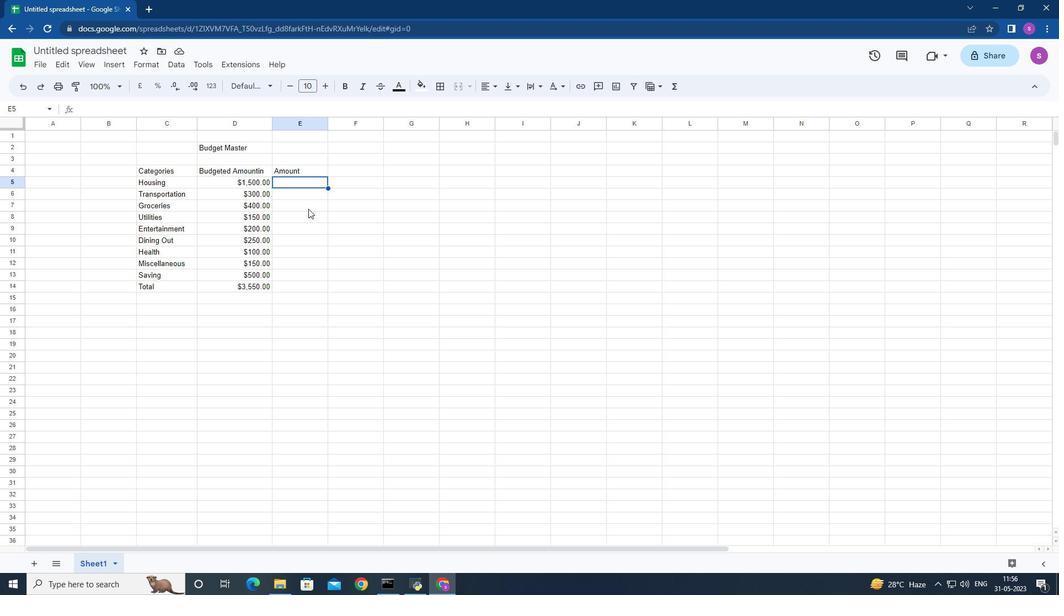 
Action: Key pressed 1400<Key.down>280<Key.down>420<Key.down>160<Key.down>180<Key.down>270<Key.down>90<Key.down>140<Key.down>550<Key.down>3550<Key.right><Key.up>
Screenshot: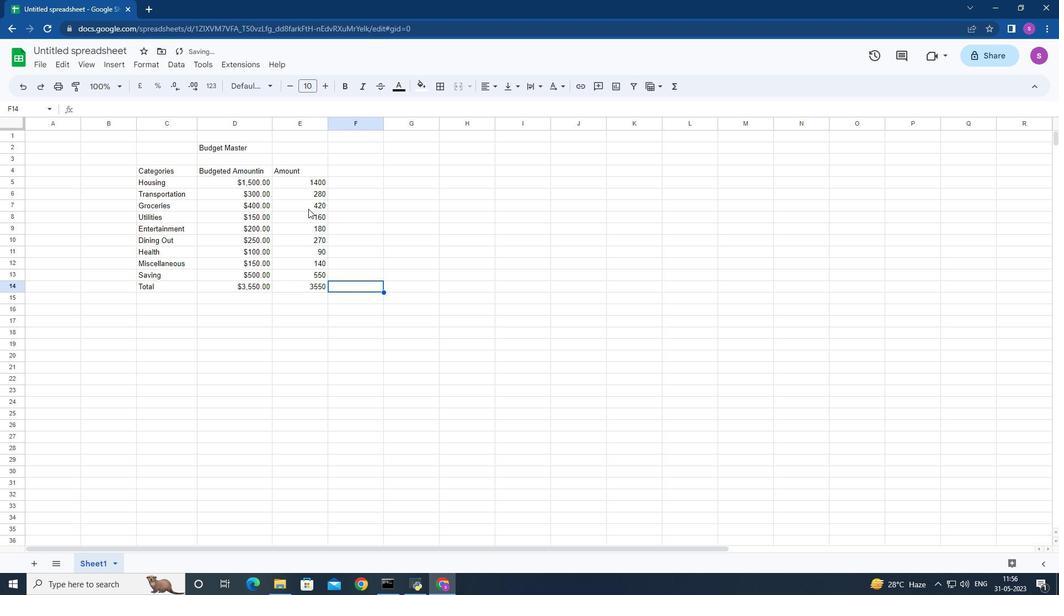 
Action: Mouse moved to (293, 181)
Screenshot: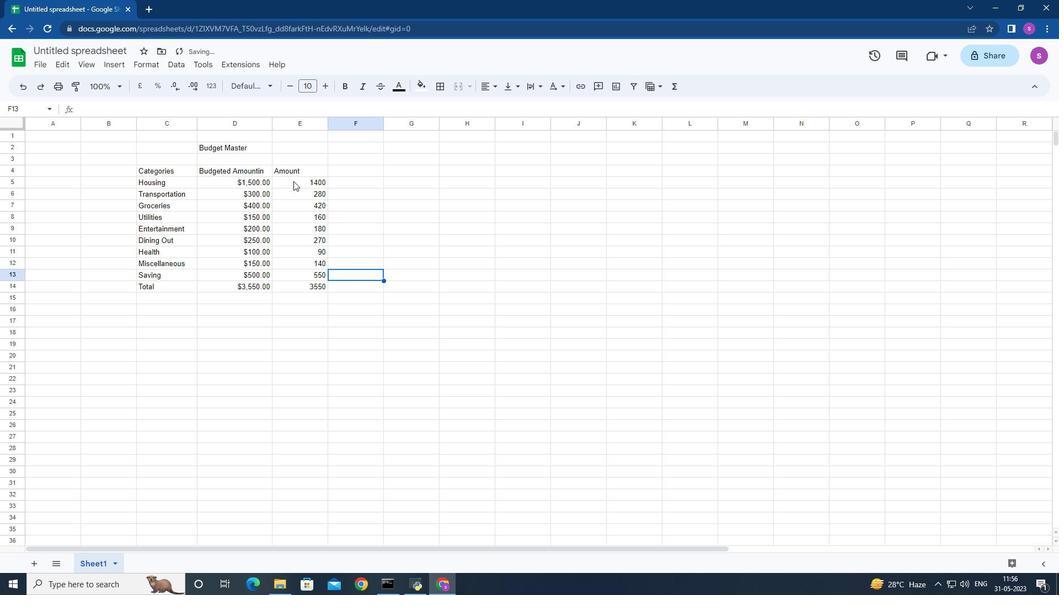 
Action: Mouse pressed left at (293, 181)
Screenshot: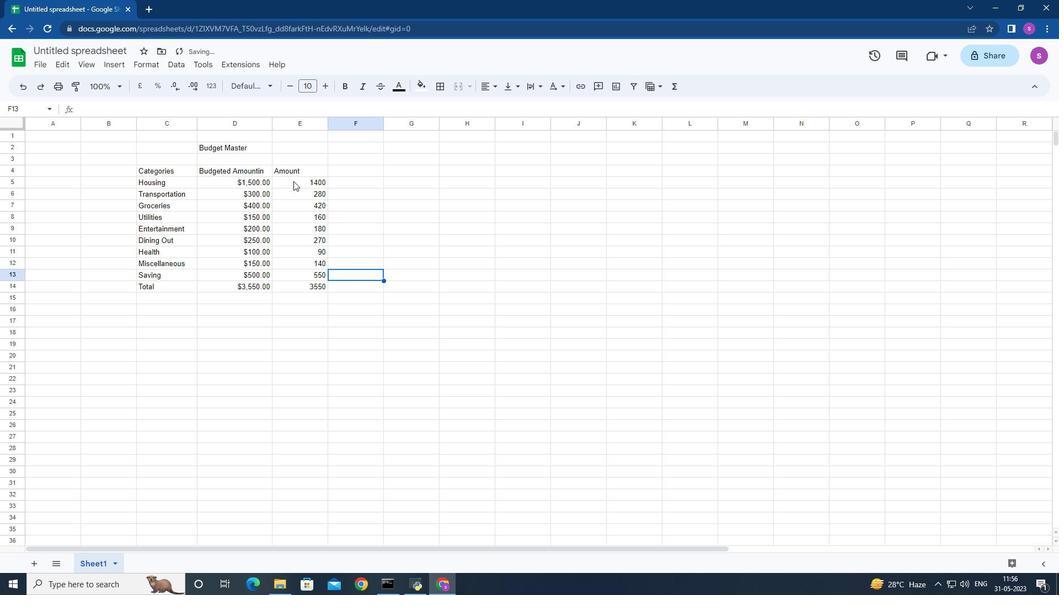 
Action: Mouse moved to (215, 89)
Screenshot: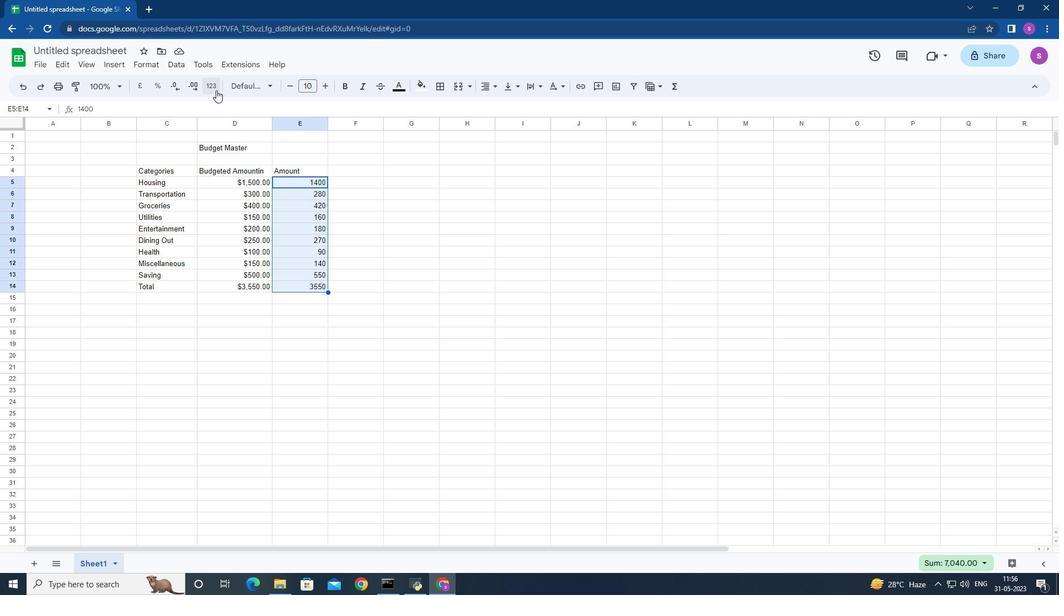 
Action: Mouse pressed left at (215, 89)
Screenshot: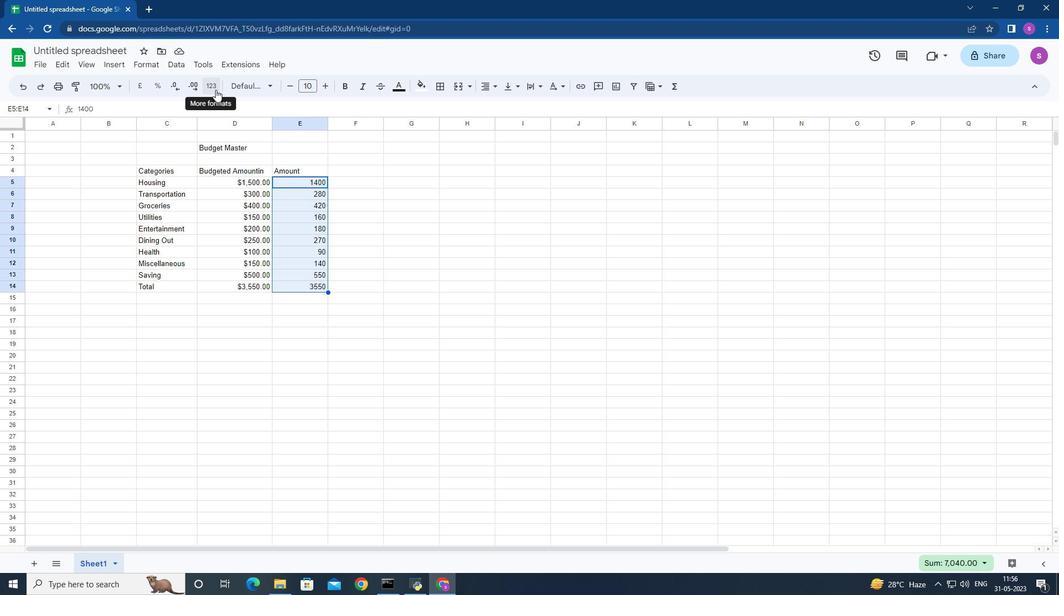 
Action: Mouse moved to (225, 369)
Screenshot: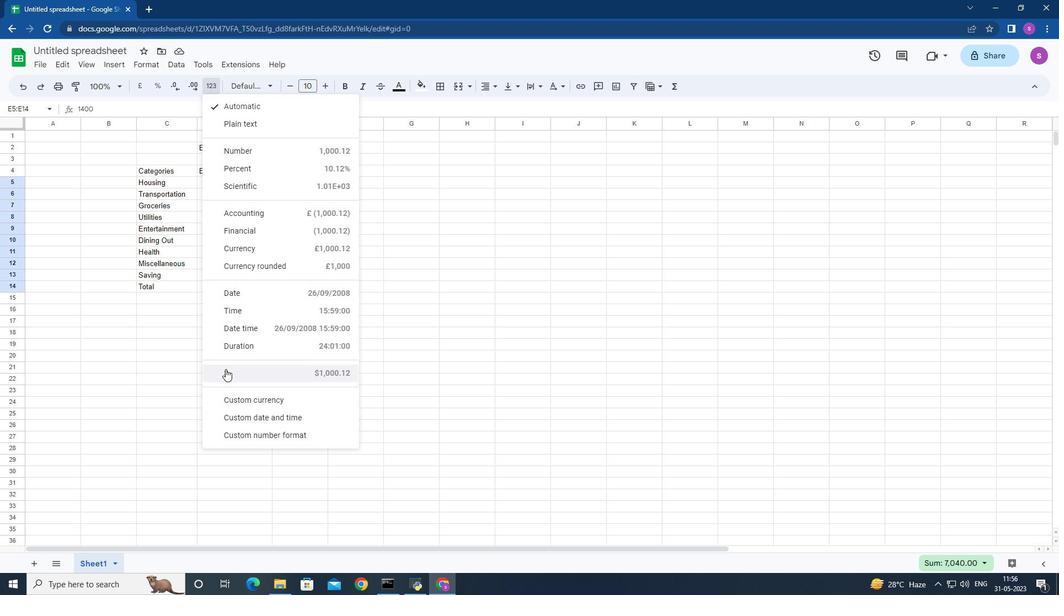
Action: Mouse pressed left at (225, 369)
Screenshot: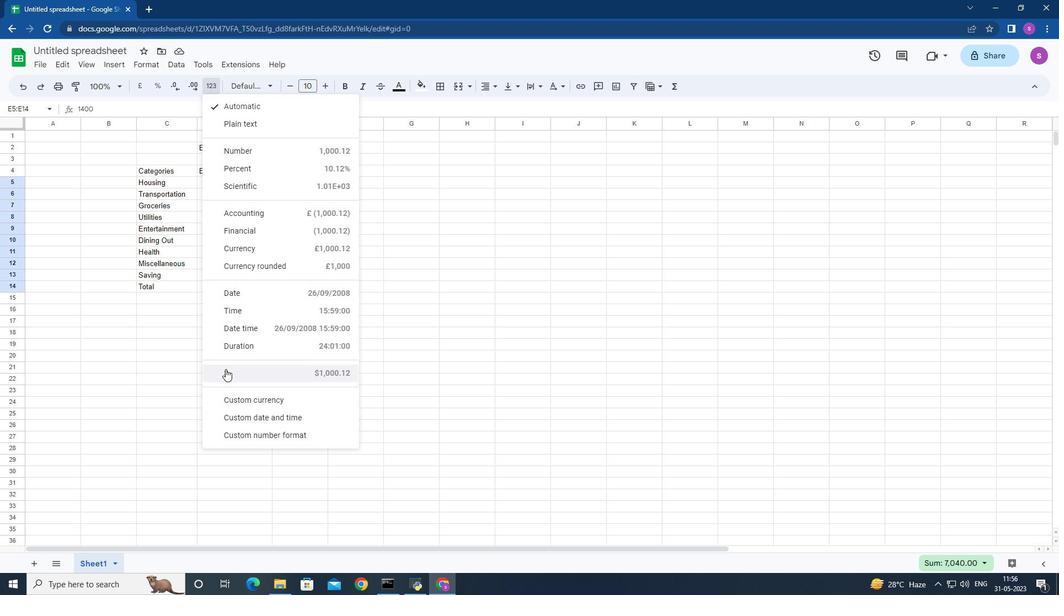 
Action: Mouse moved to (337, 169)
Screenshot: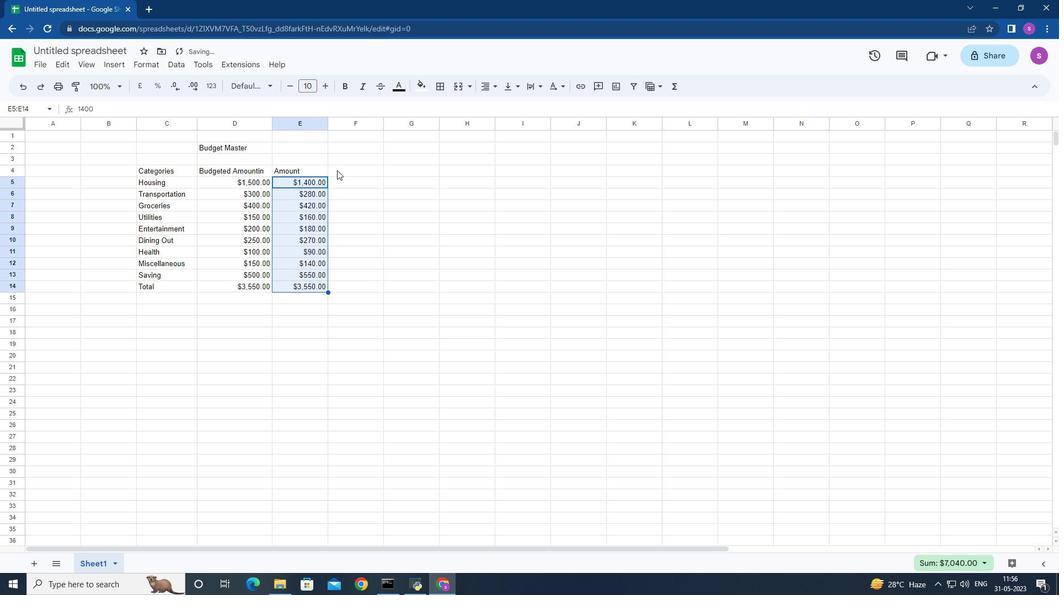 
Action: Mouse pressed left at (337, 169)
Screenshot: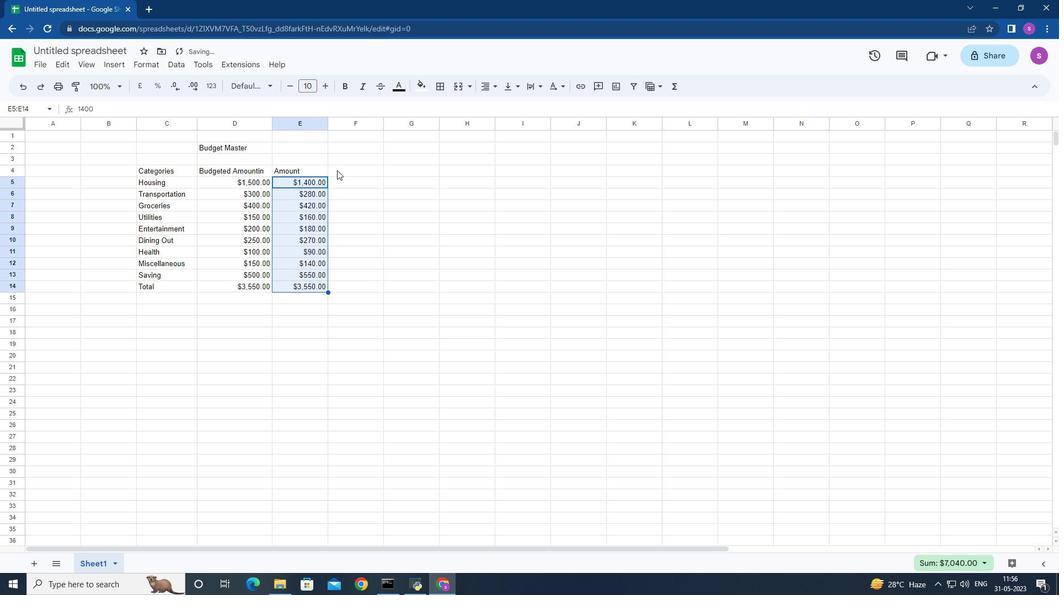 
Action: Mouse moved to (335, 169)
Screenshot: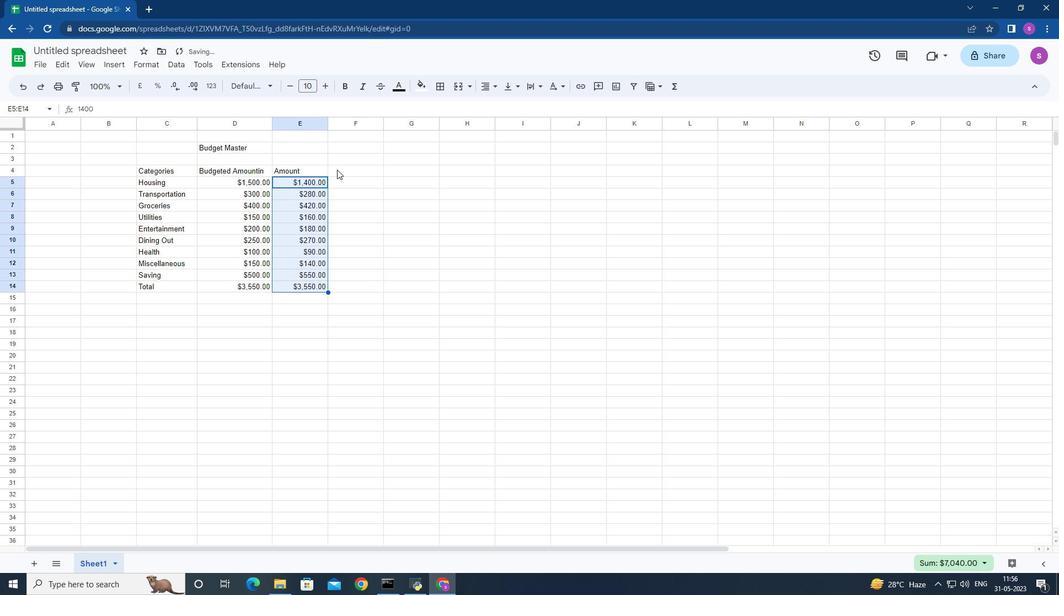
Action: Key pressed <Key.shift>Difference
Screenshot: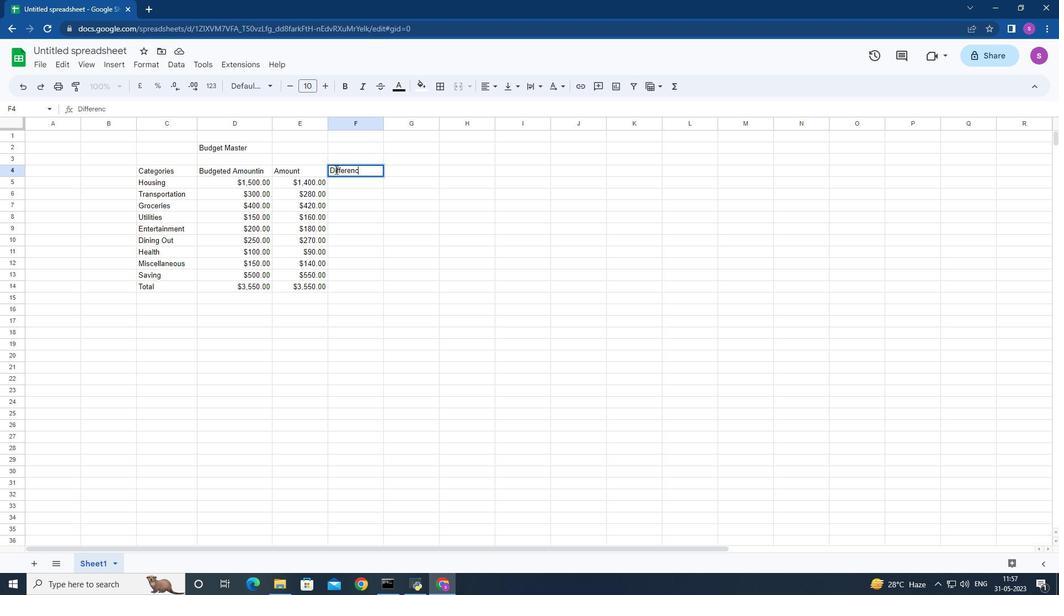 
Action: Mouse moved to (348, 181)
Screenshot: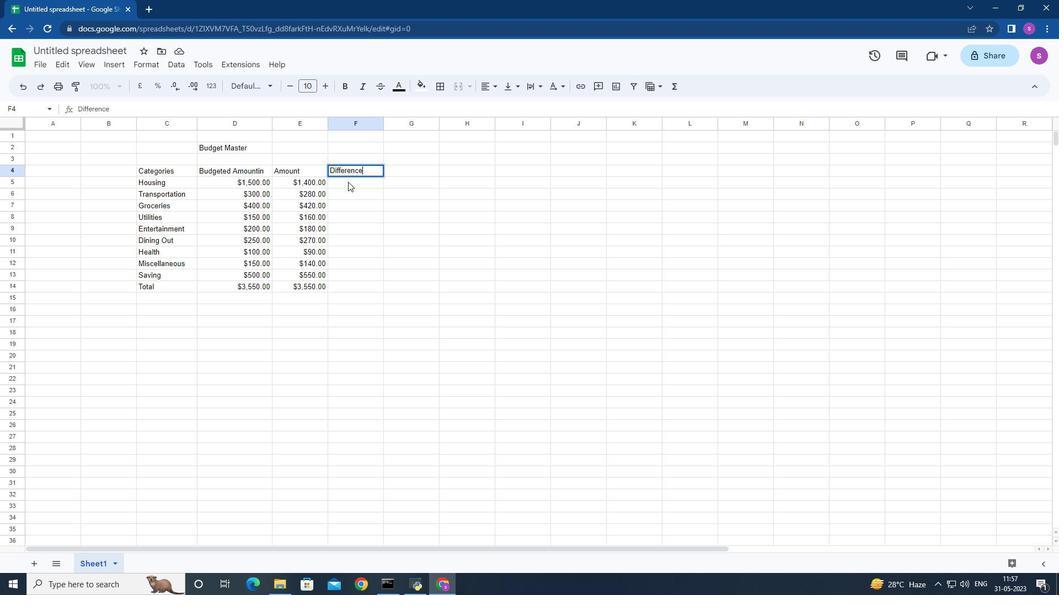 
Action: Mouse pressed left at (348, 181)
Screenshot: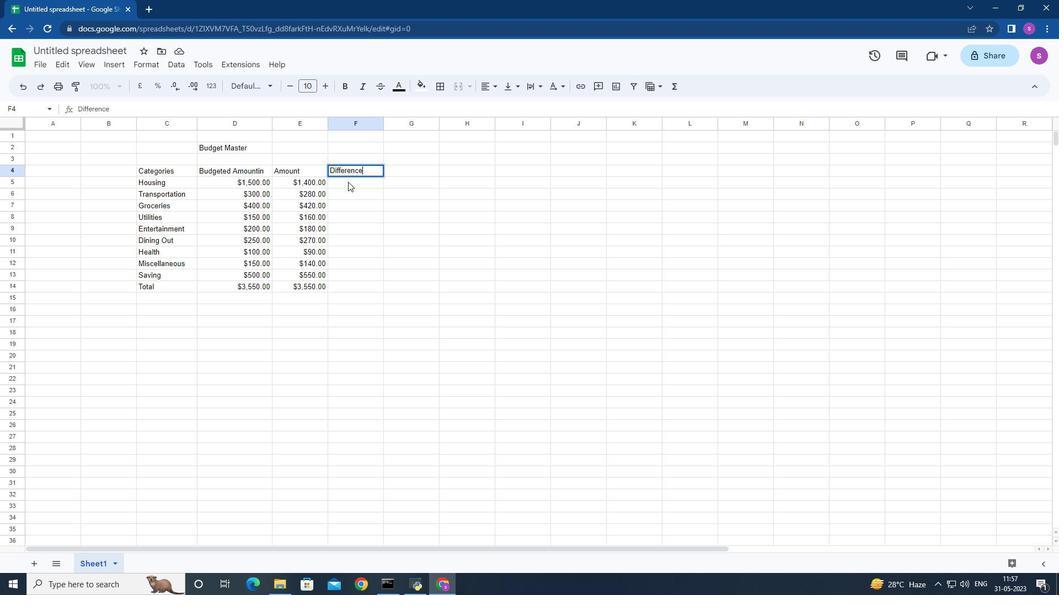 
Action: Key pressed =<Key.enter>
Screenshot: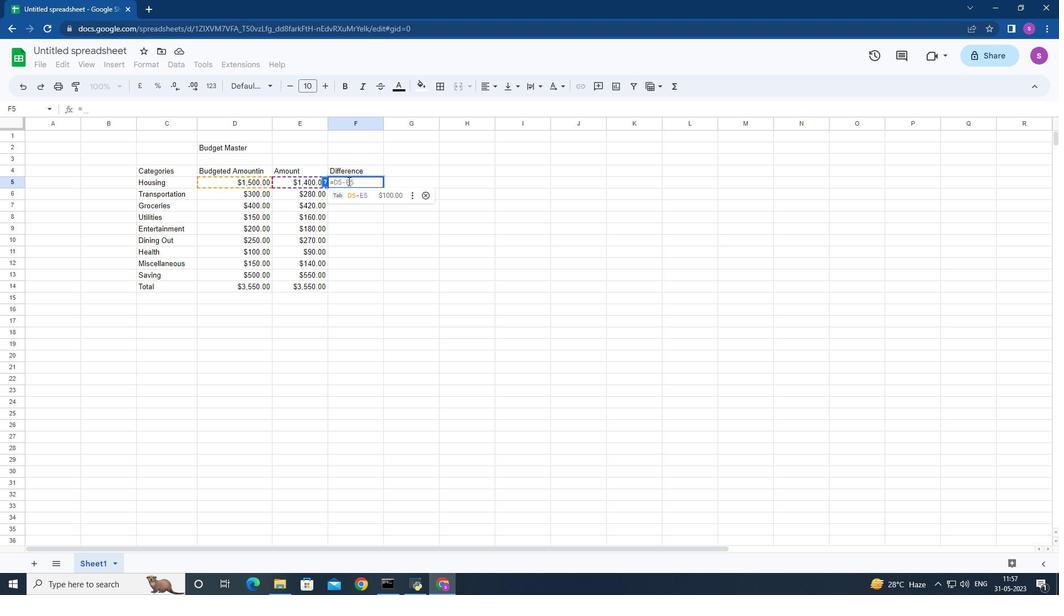 
Action: Mouse moved to (352, 194)
Screenshot: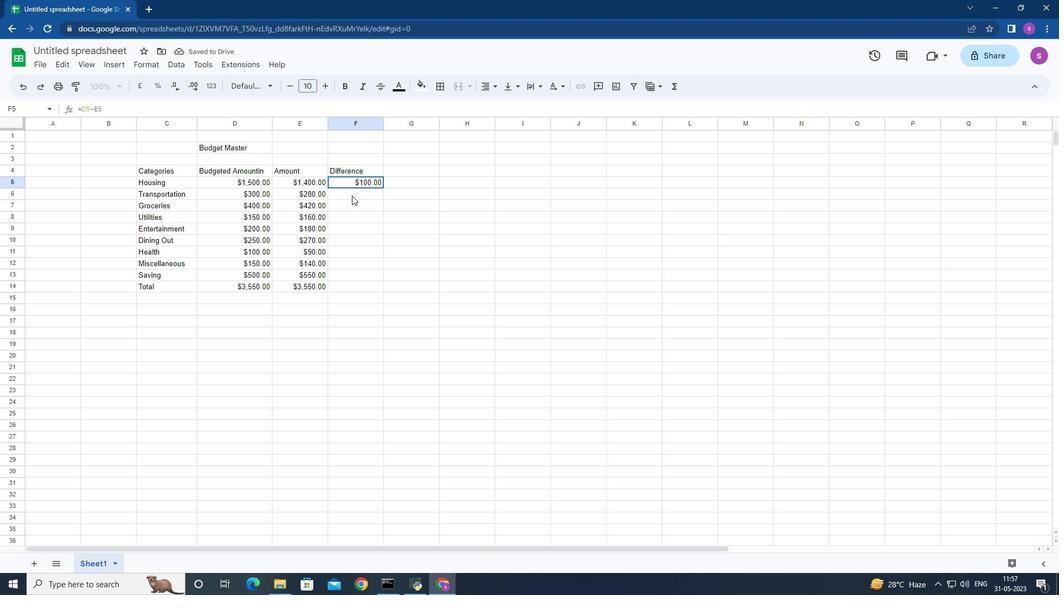 
Action: Mouse pressed left at (352, 194)
Screenshot: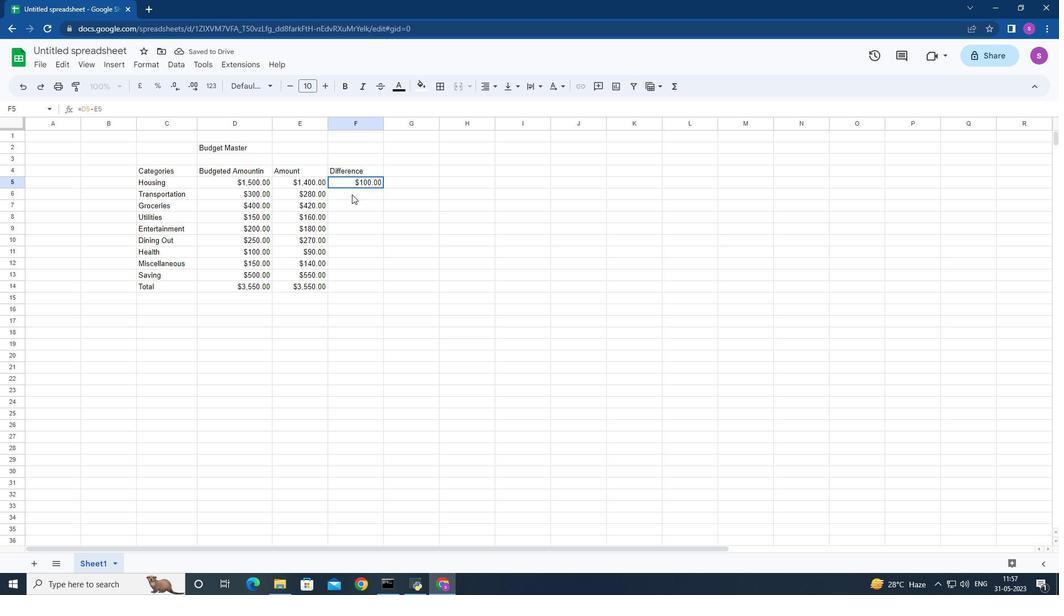 
Action: Key pressed =<Key.enter>
Screenshot: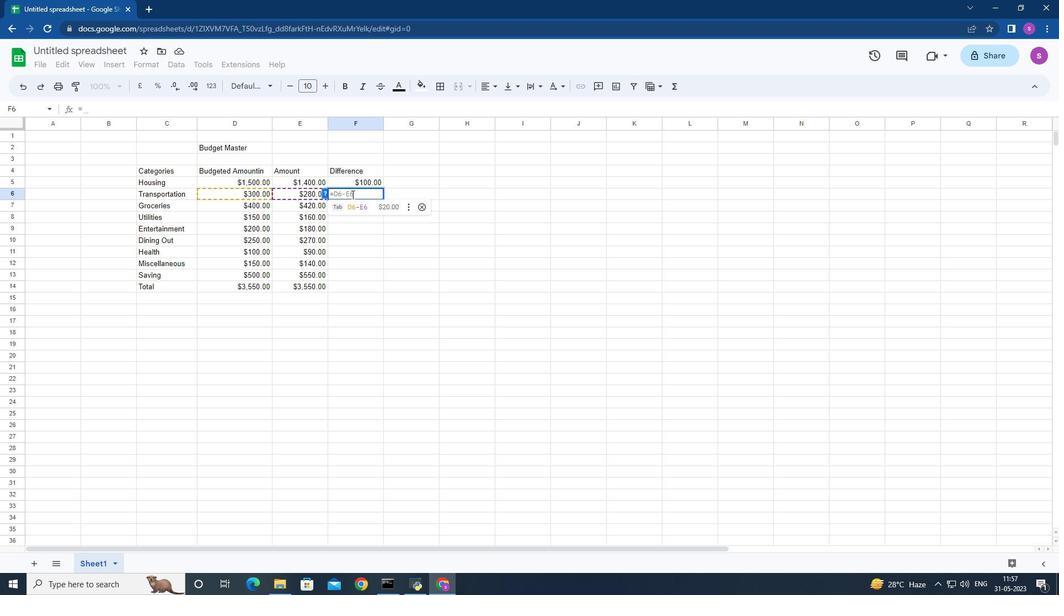 
Action: Mouse moved to (342, 179)
Screenshot: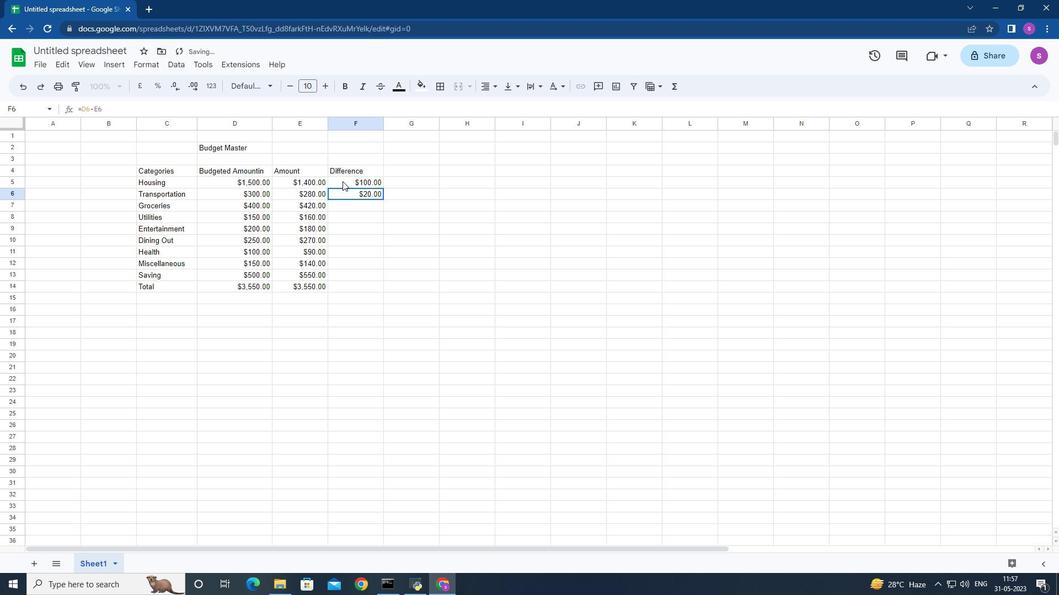 
Action: Mouse pressed left at (342, 179)
Screenshot: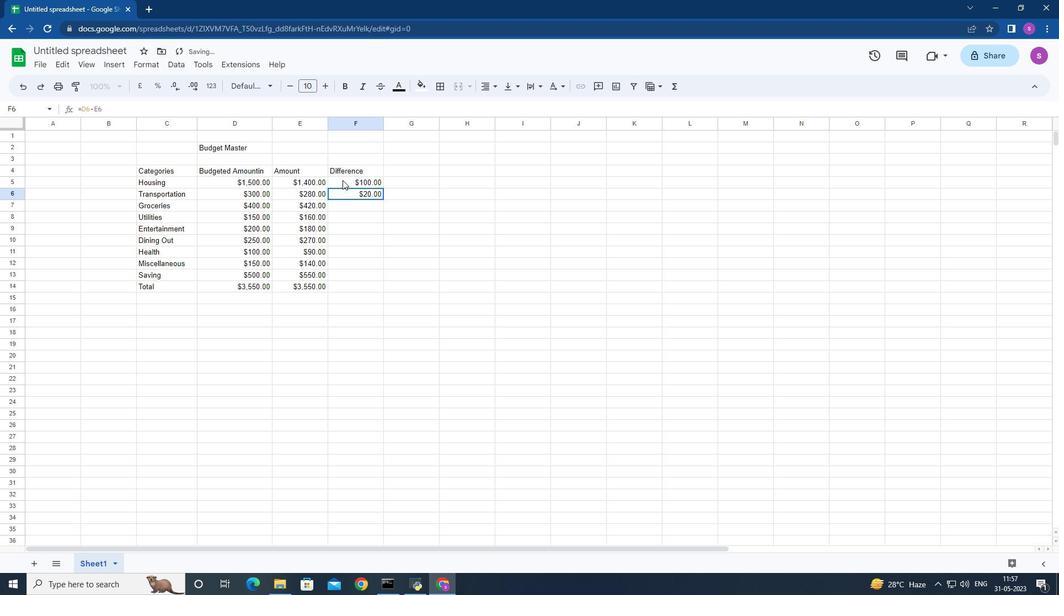 
Action: Mouse moved to (384, 187)
Screenshot: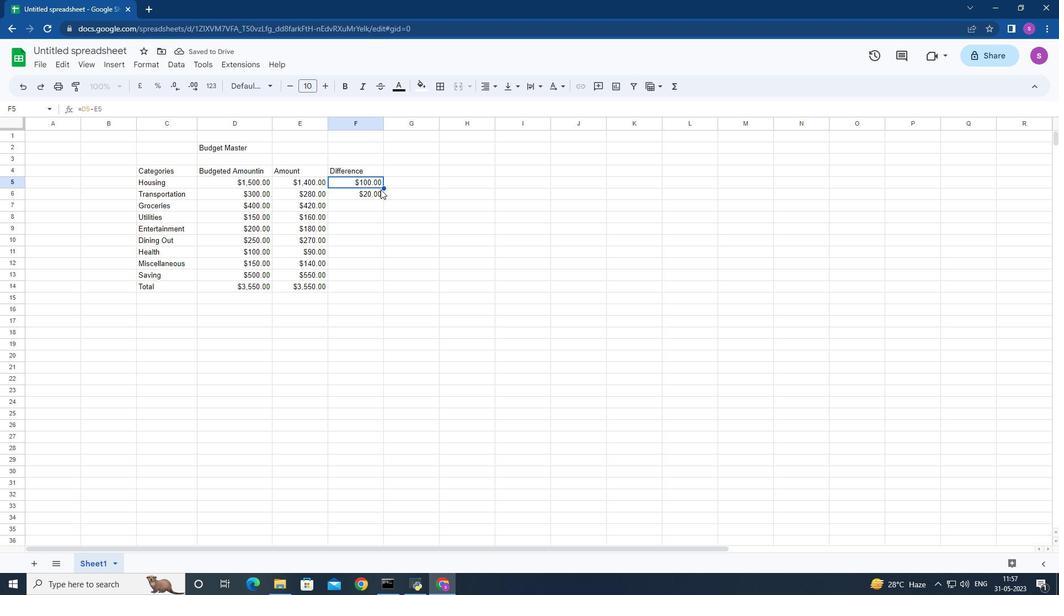 
Action: Mouse pressed left at (384, 187)
Screenshot: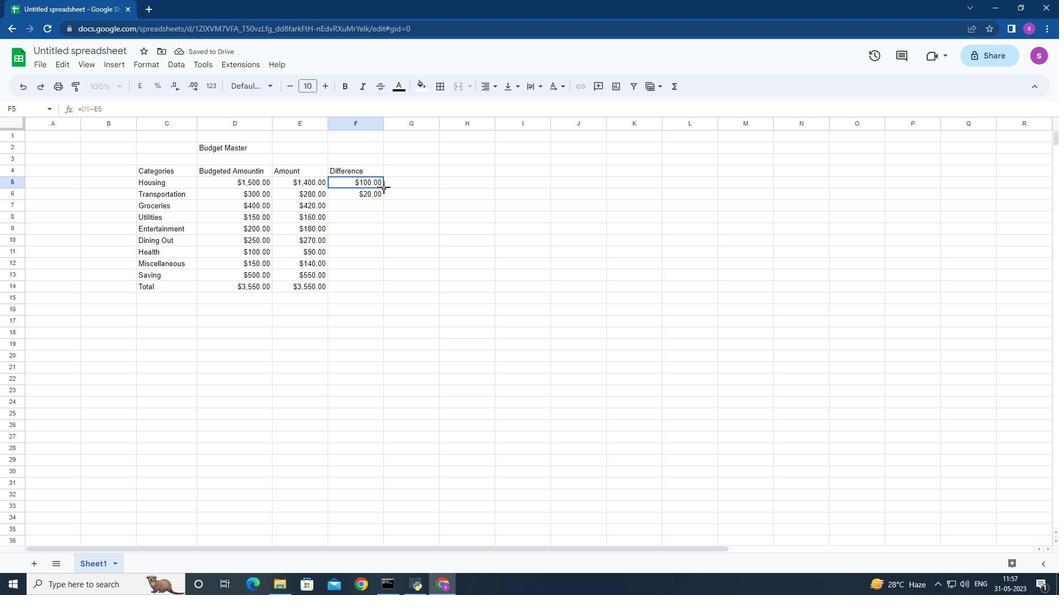 
Action: Mouse moved to (407, 180)
Screenshot: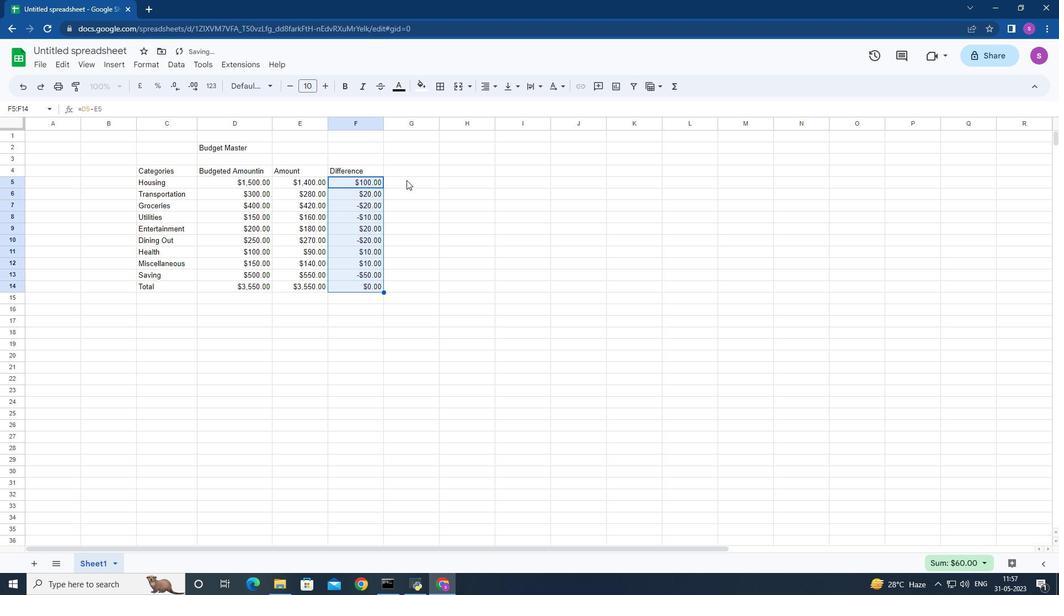 
Action: Mouse pressed left at (407, 180)
Screenshot: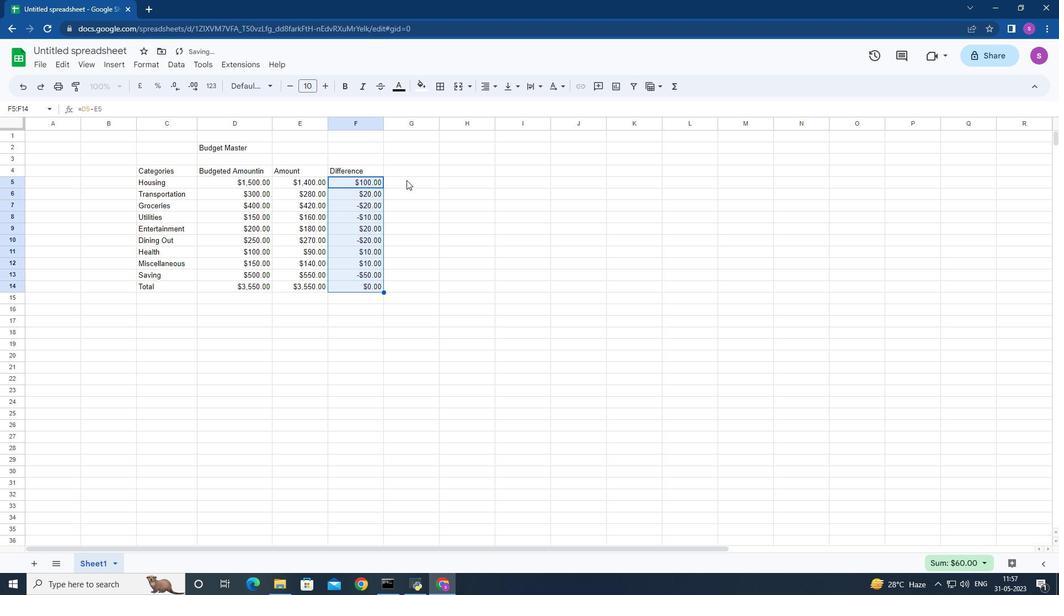 
Action: Mouse moved to (354, 286)
Screenshot: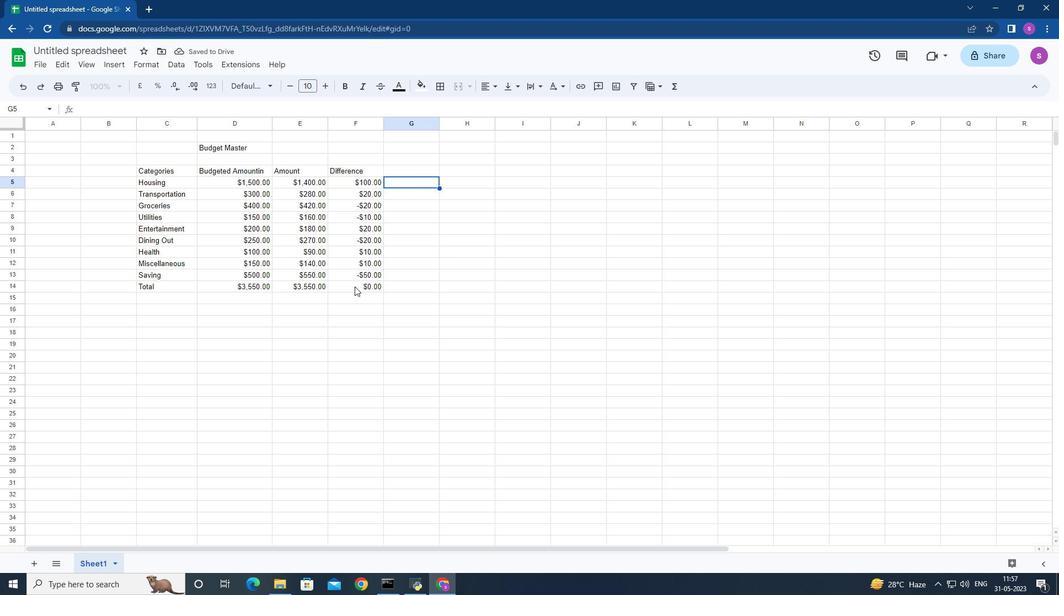 
Action: Mouse pressed left at (354, 286)
Screenshot: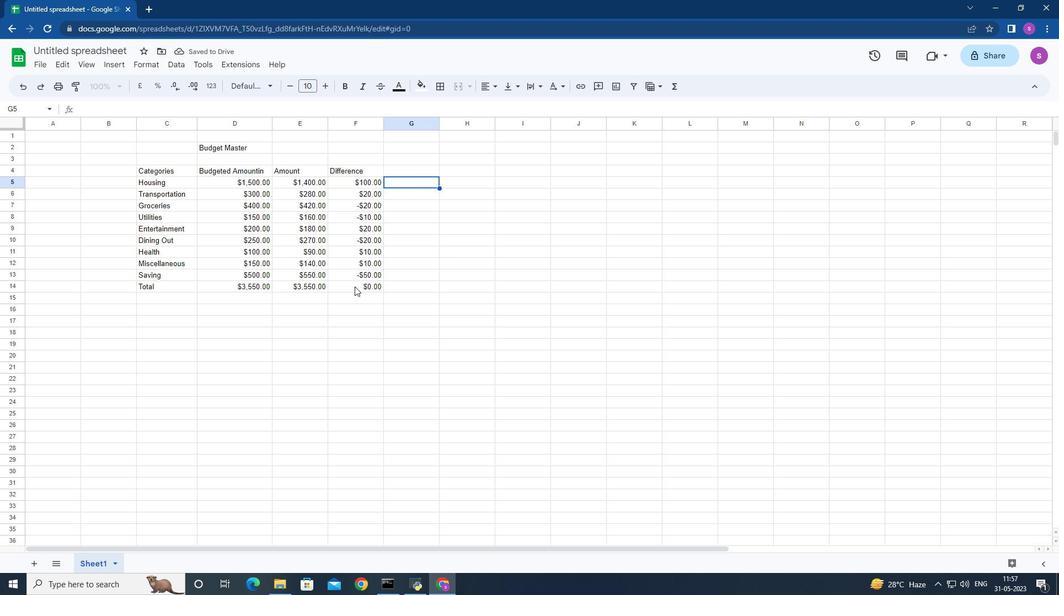 
Action: Mouse moved to (392, 179)
Screenshot: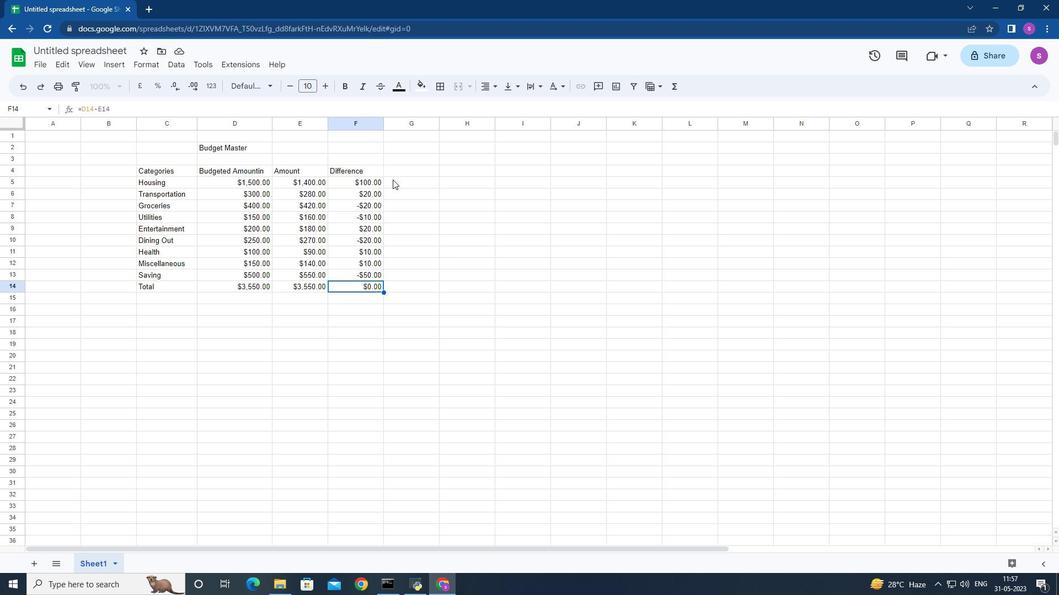 
Action: Mouse pressed left at (392, 179)
Screenshot: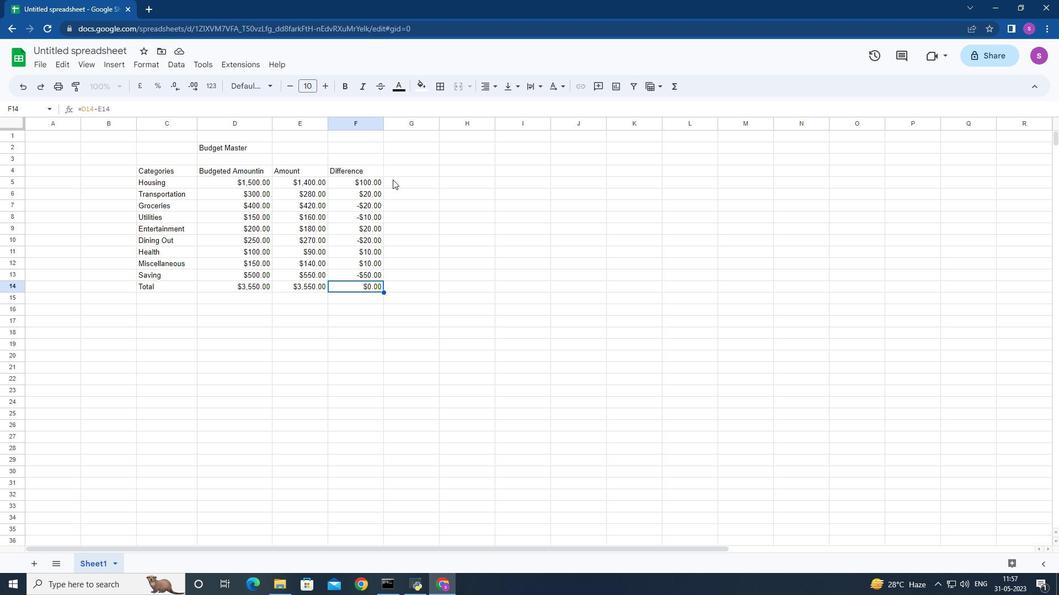 
Action: Mouse moved to (342, 180)
Screenshot: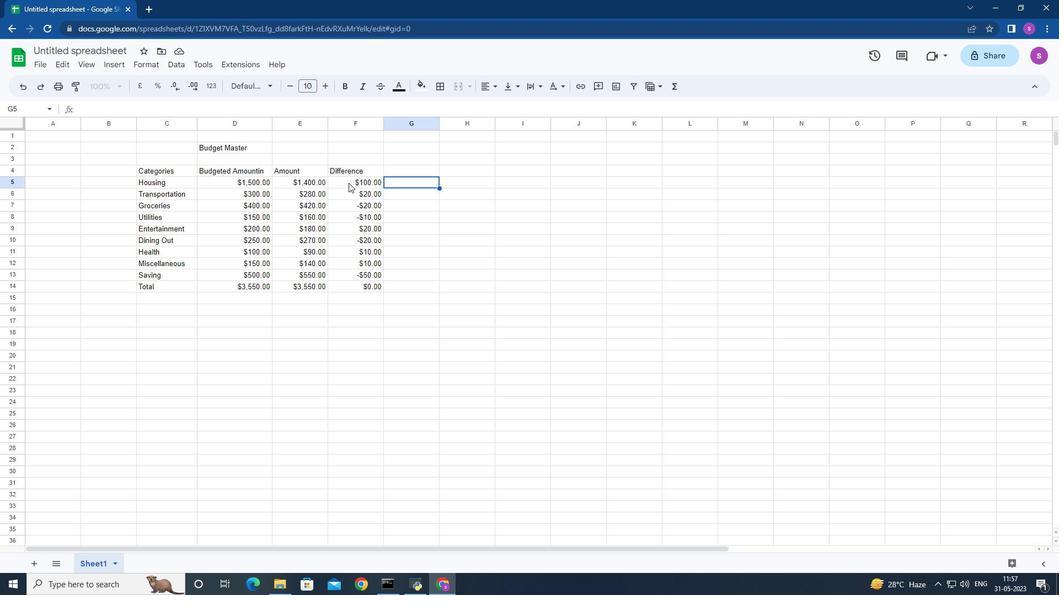 
Action: Mouse pressed left at (342, 180)
Screenshot: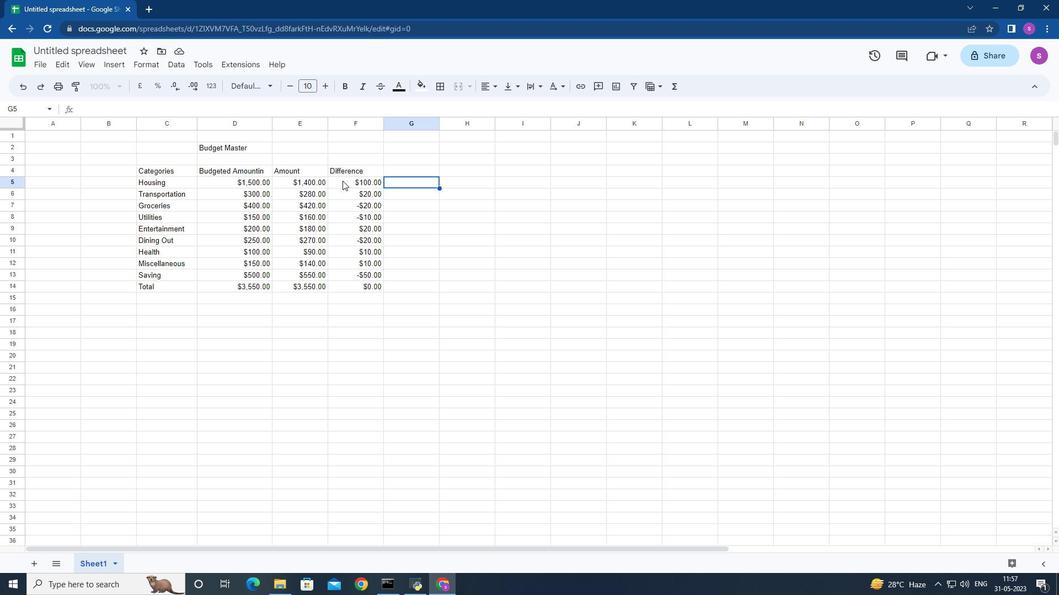 
Action: Mouse moved to (385, 187)
Screenshot: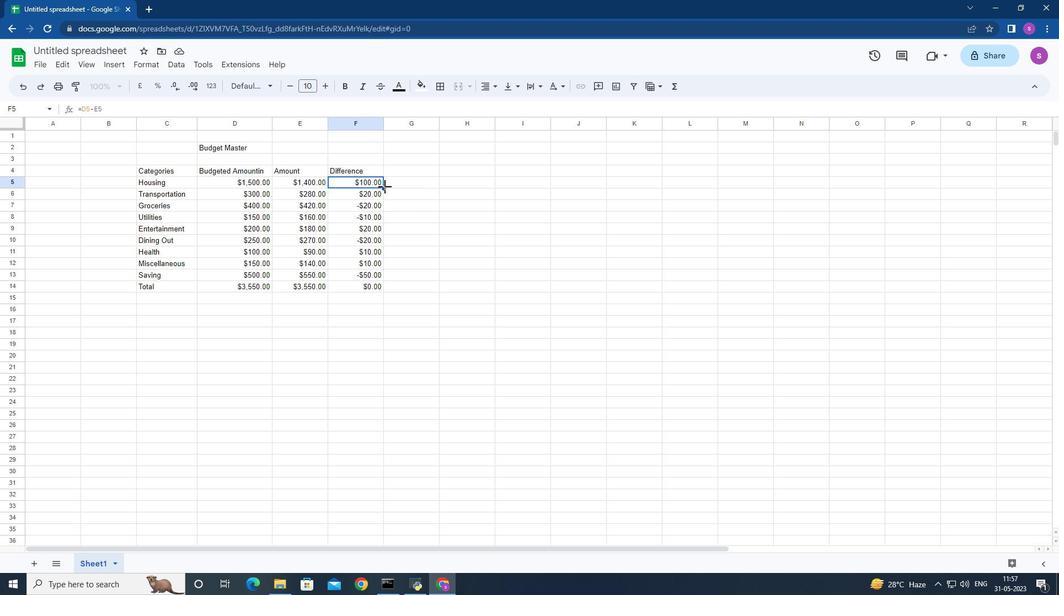 
Action: Mouse pressed left at (385, 187)
Screenshot: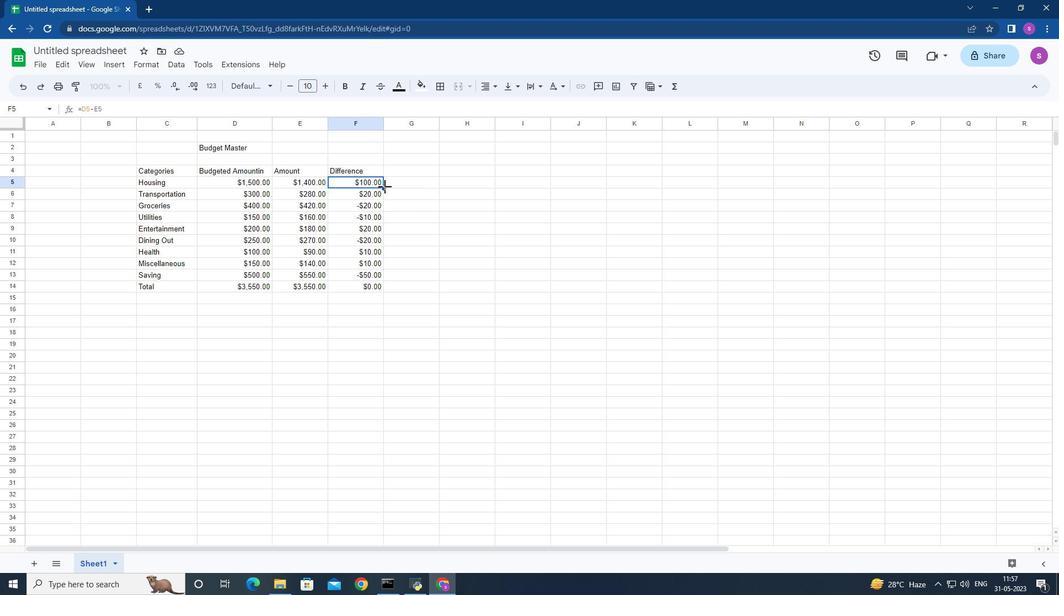 
Action: Mouse moved to (411, 178)
Screenshot: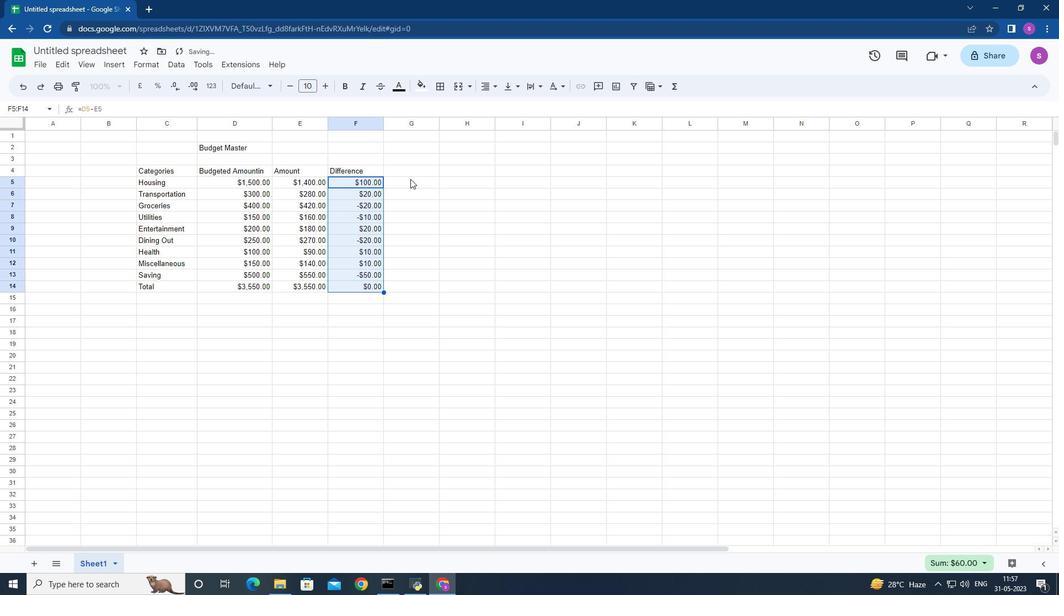
Action: Mouse pressed left at (411, 178)
Screenshot: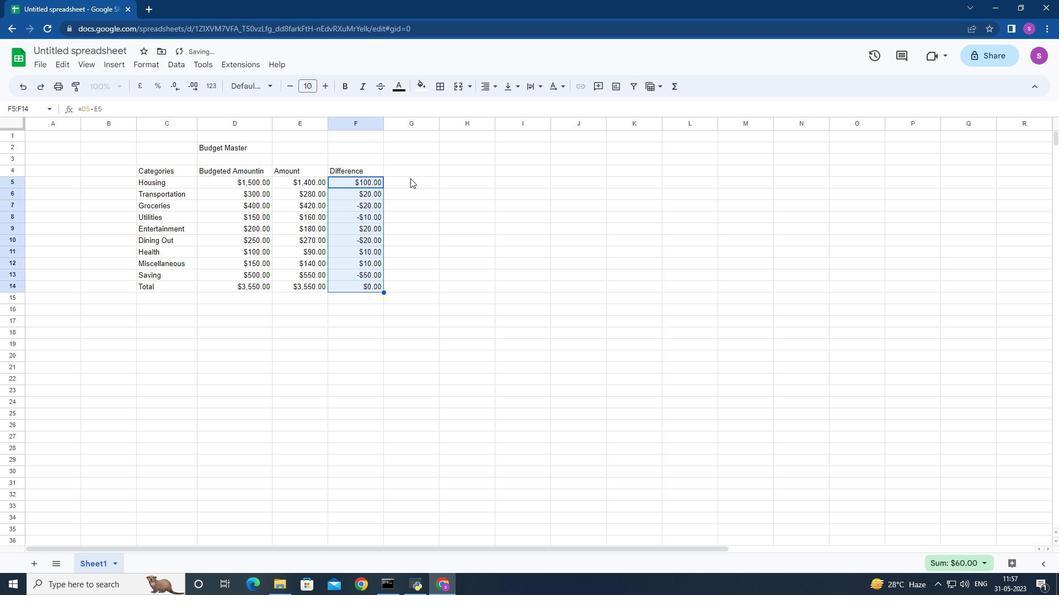 
Action: Mouse moved to (92, 45)
Screenshot: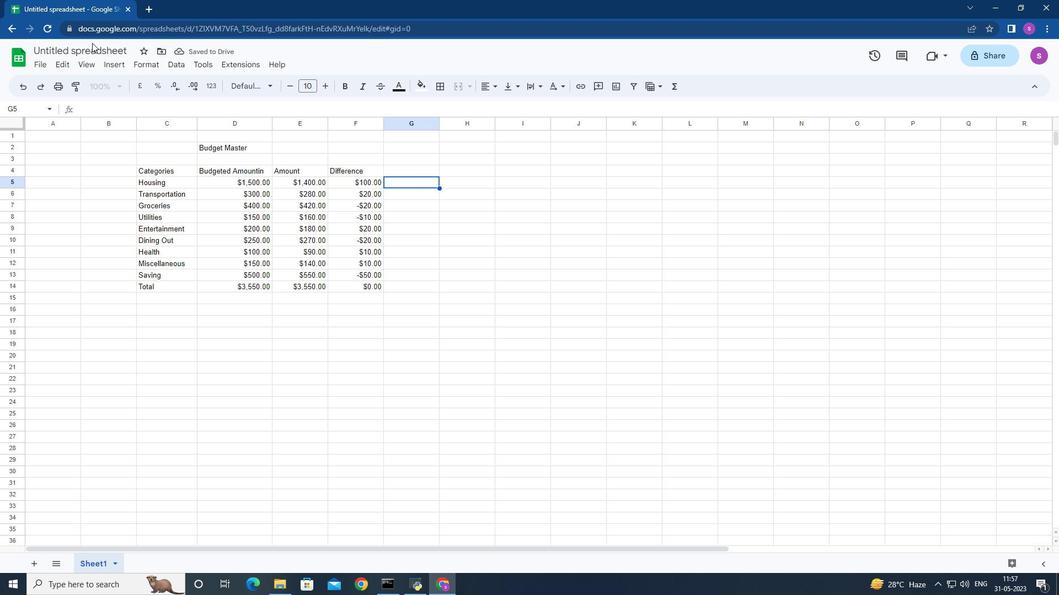 
Action: Mouse pressed left at (92, 45)
Screenshot: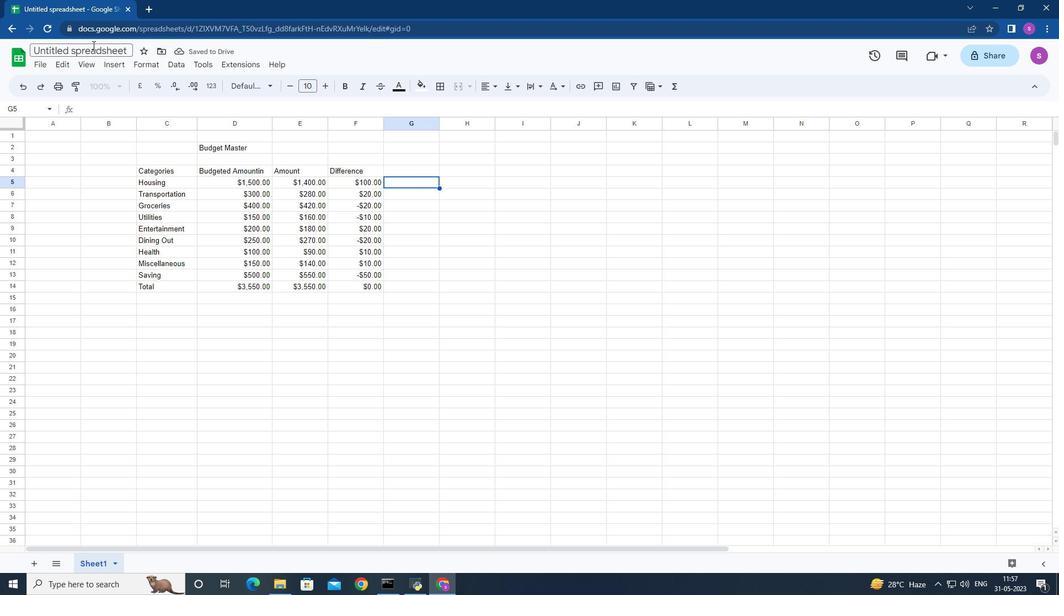 
Action: Mouse moved to (93, 46)
Screenshot: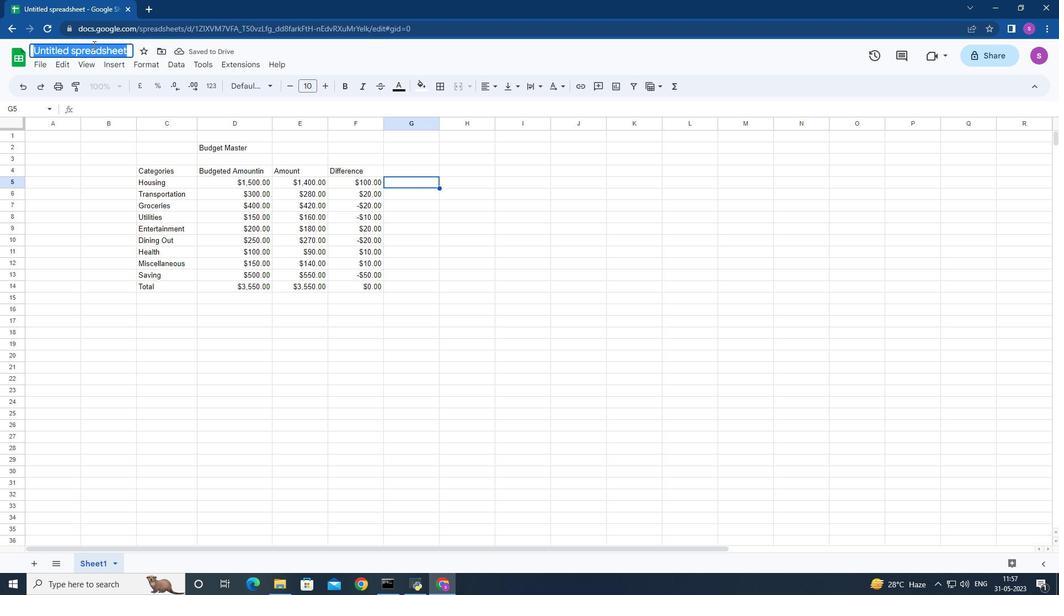 
Action: Key pressed <Key.backspace><Key.shift>Save<Key.space>page<Key.space><Key.backspace><Key.backspace><Key.backspace><Key.backspace><Key.backspace><Key.backspace><Key.backspace><Key.backspace><Key.backspace><Key.backspace><Key.backspace><Key.backspace><Key.backspace><Key.backspace><Key.backspace><Key.backspace><Key.shift>Page<Key.space><Key.shift>Budget<Key.space><Key.shift>Plan<Key.enter>
Screenshot: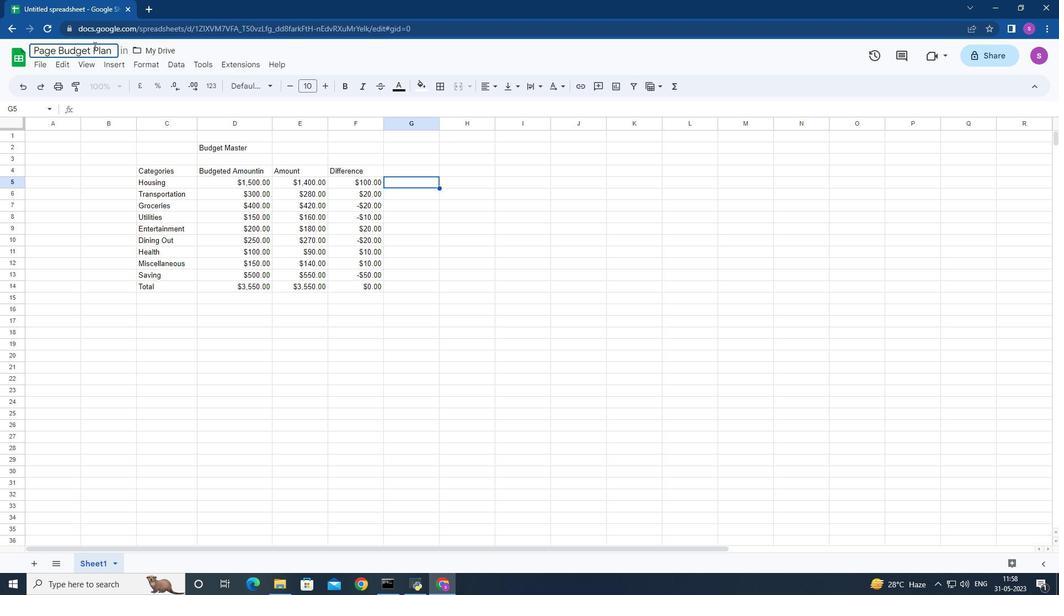 
Action: Mouse moved to (188, 241)
Screenshot: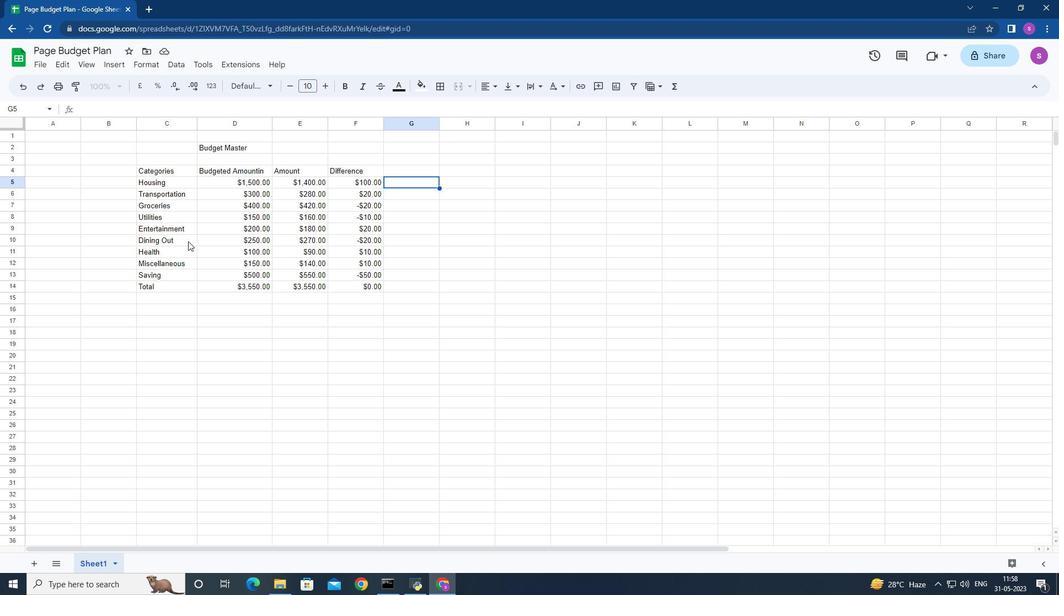 
Action: Key pressed ctrl+S
Screenshot: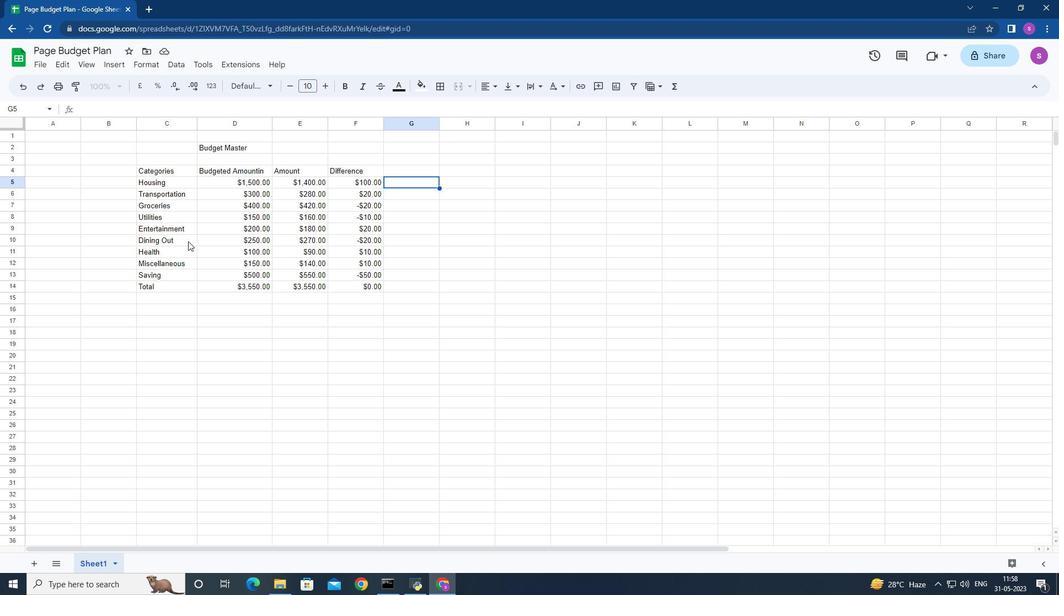 
Action: Mouse moved to (247, 226)
Screenshot: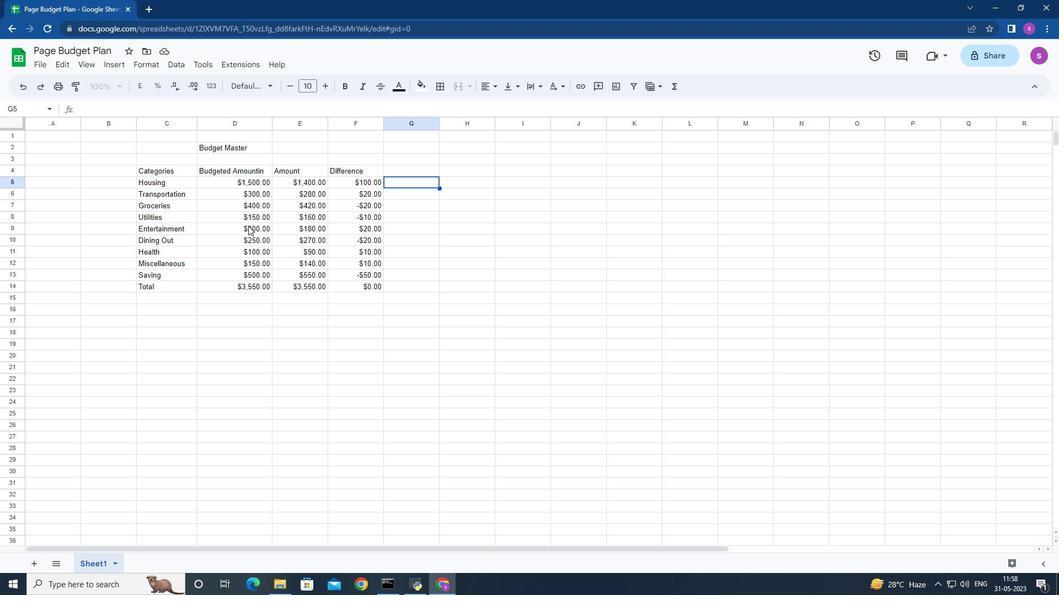 
